 Task: Open Card Board Meeting Execution in Board Website Design and Development to Workspace Information Technology Consulting and add a team member Softage.3@softage.net, a label Blue, a checklist Nutrition, an attachment from your computer, a color Blue and finally, add a card description 'Conduct team training session on new product' and a comment 'Since this item requires input from multiple team members, let us make sure everyone is on the same page before moving forward.'. Add a start date 'Jan 07, 1900' with a due date 'Jan 14, 1900'
Action: Mouse moved to (66, 277)
Screenshot: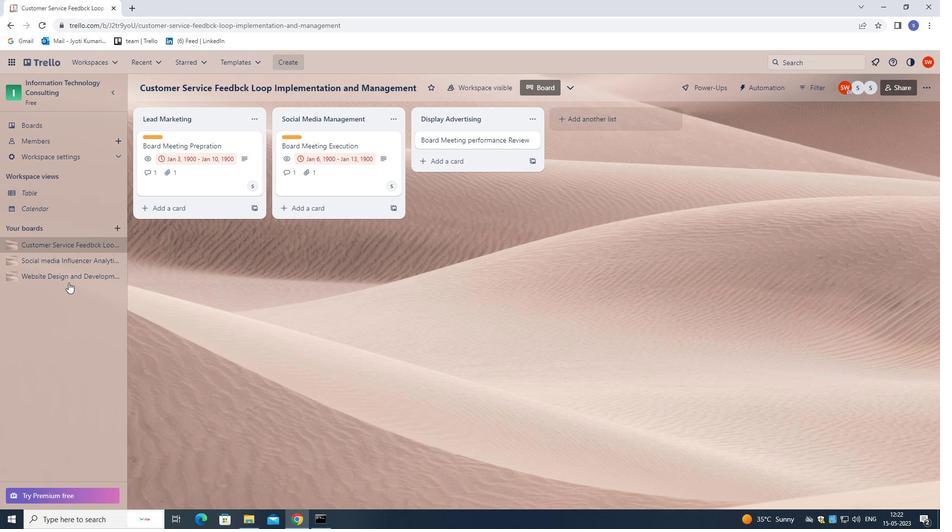 
Action: Mouse pressed left at (66, 277)
Screenshot: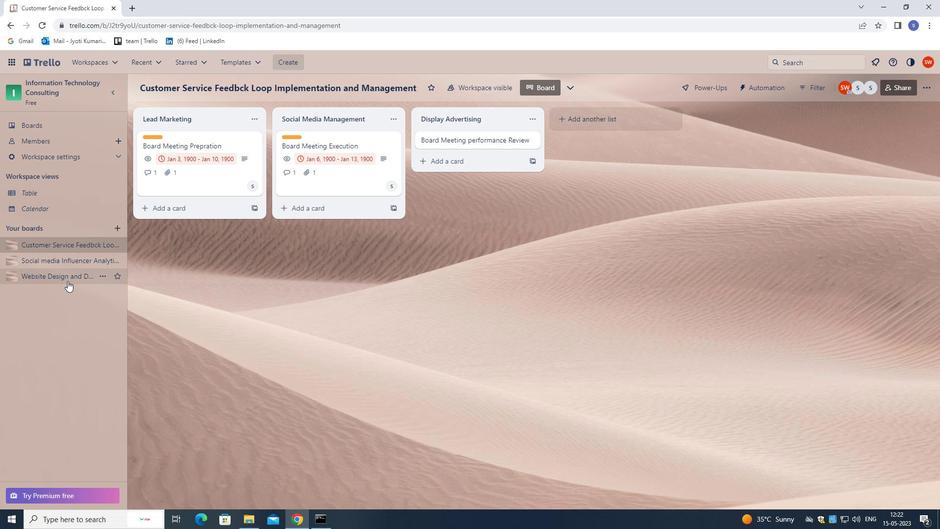 
Action: Mouse moved to (439, 139)
Screenshot: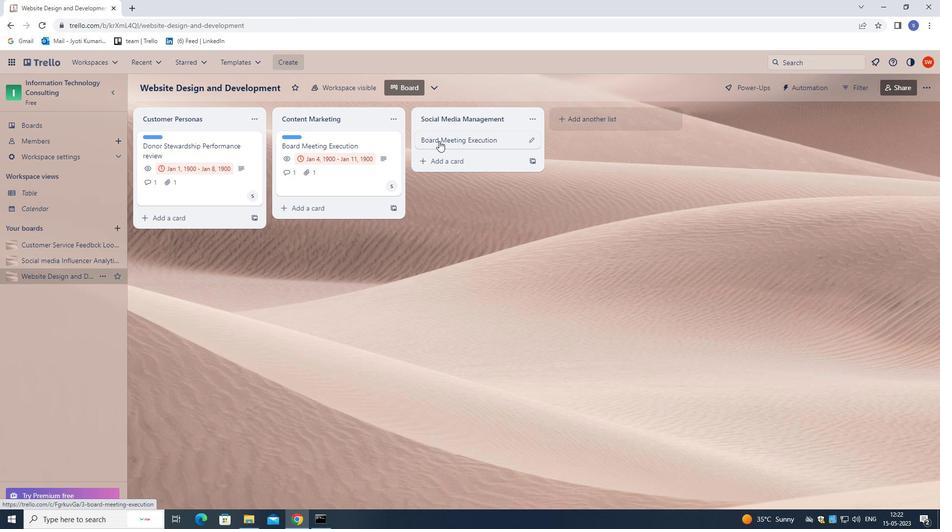 
Action: Mouse pressed left at (439, 139)
Screenshot: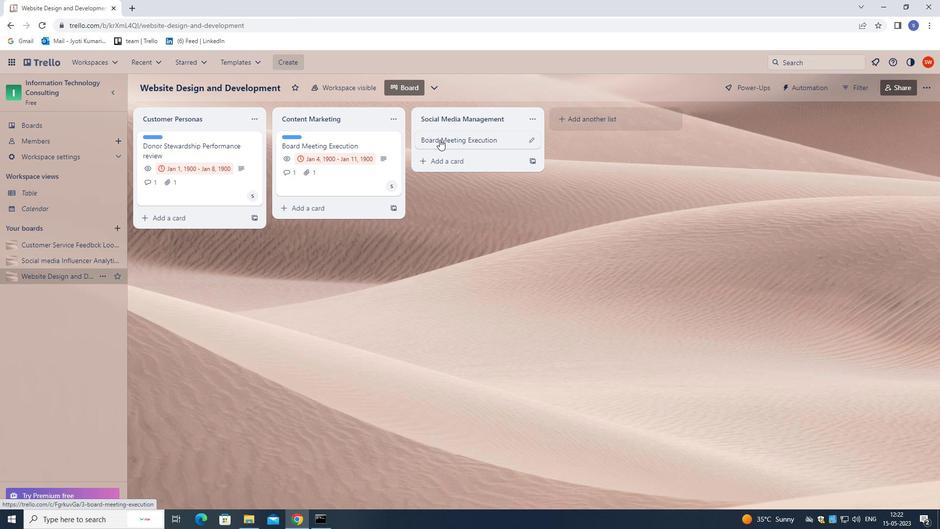
Action: Mouse moved to (588, 175)
Screenshot: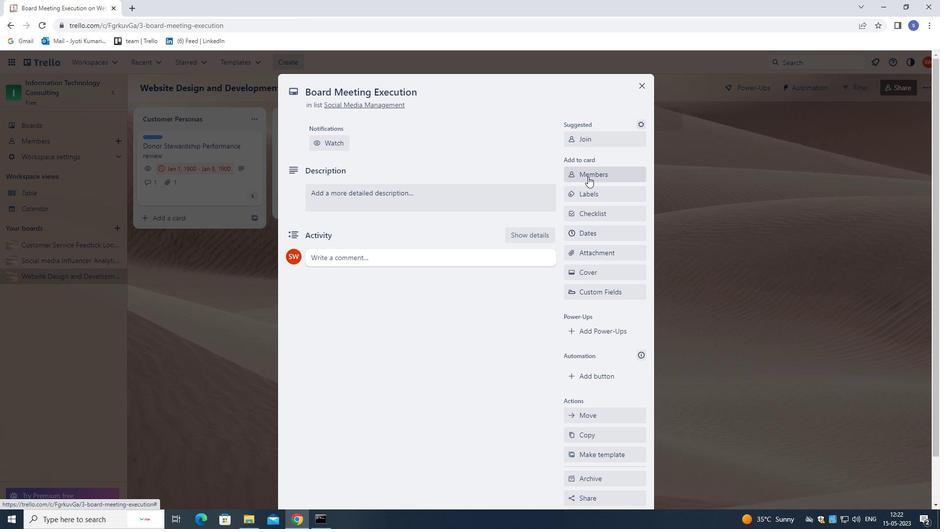 
Action: Mouse pressed left at (588, 175)
Screenshot: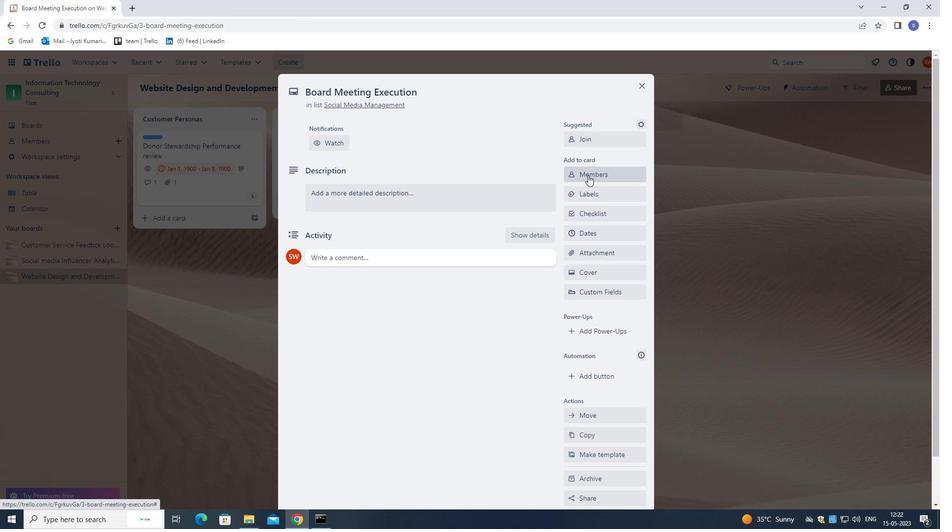 
Action: Mouse moved to (600, 246)
Screenshot: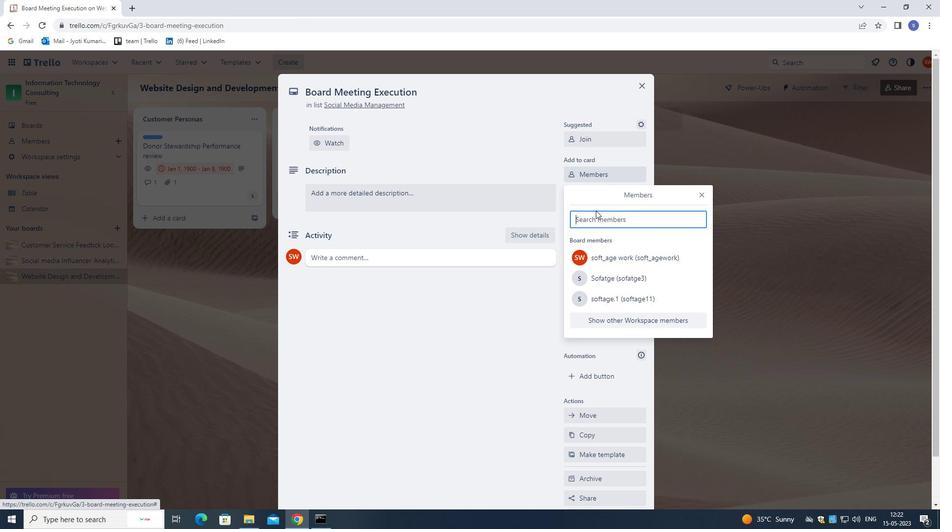 
Action: Key pressed softage.3<Key.shift>@SOFTAGE.NET
Screenshot: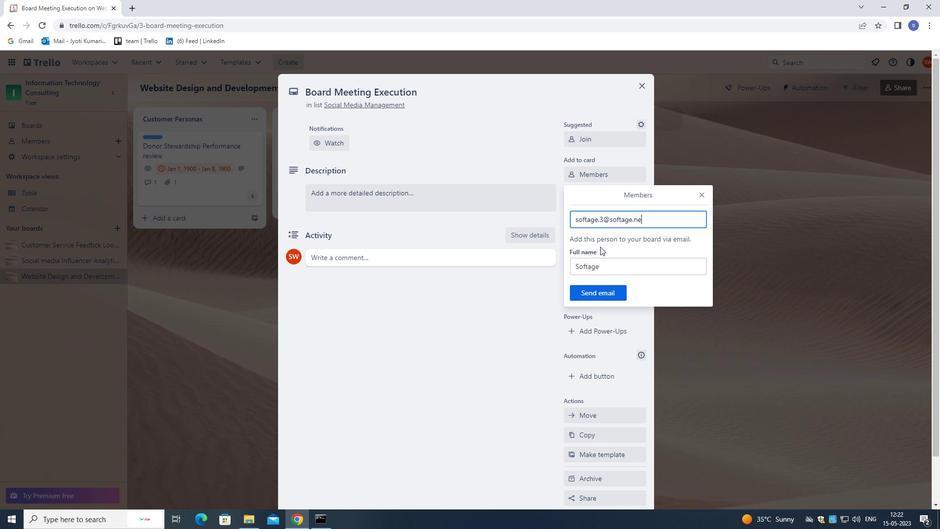 
Action: Mouse moved to (604, 290)
Screenshot: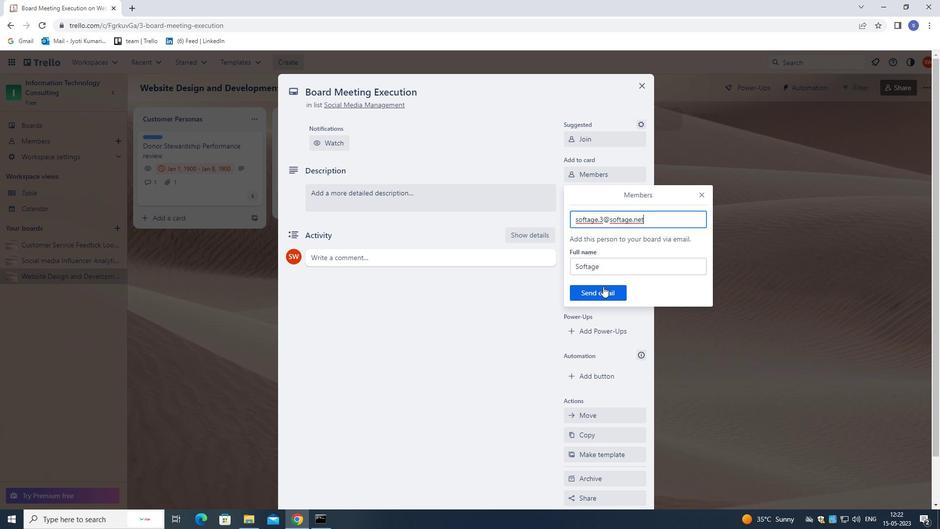
Action: Mouse pressed left at (604, 290)
Screenshot: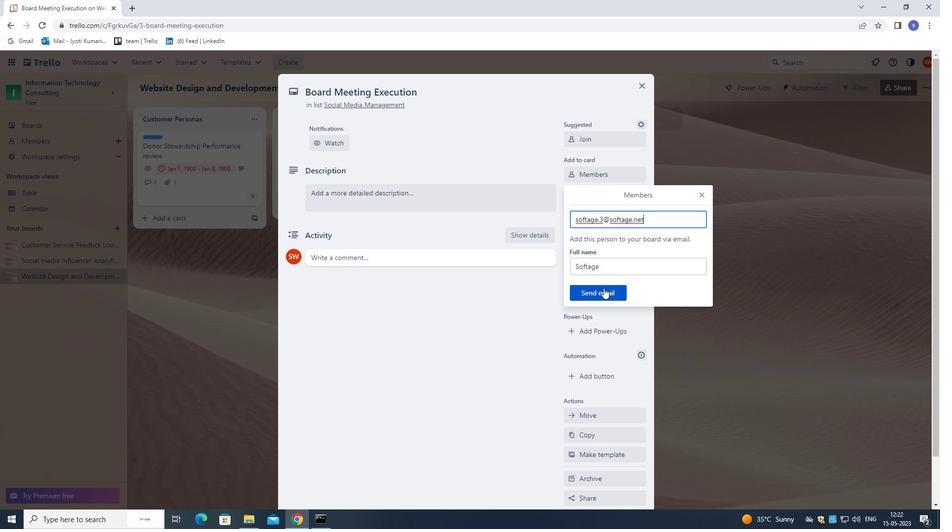 
Action: Mouse moved to (605, 189)
Screenshot: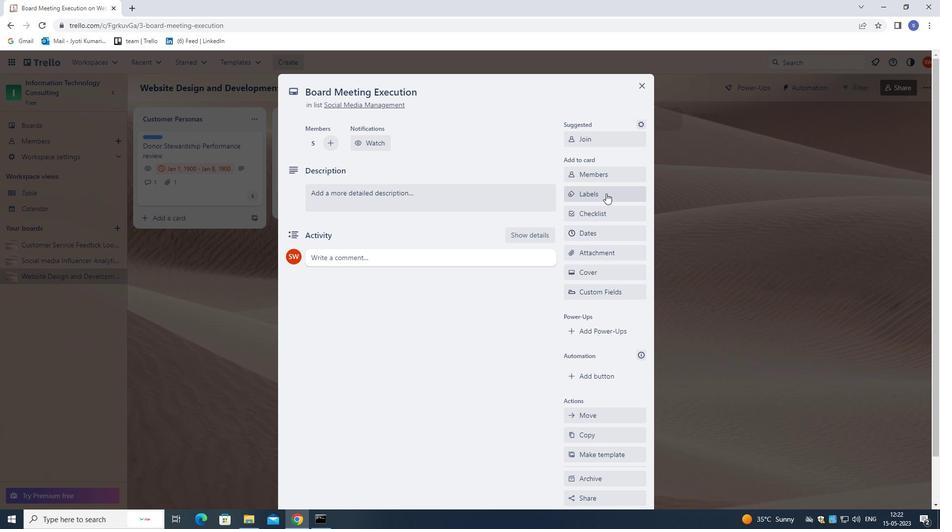 
Action: Mouse pressed left at (605, 189)
Screenshot: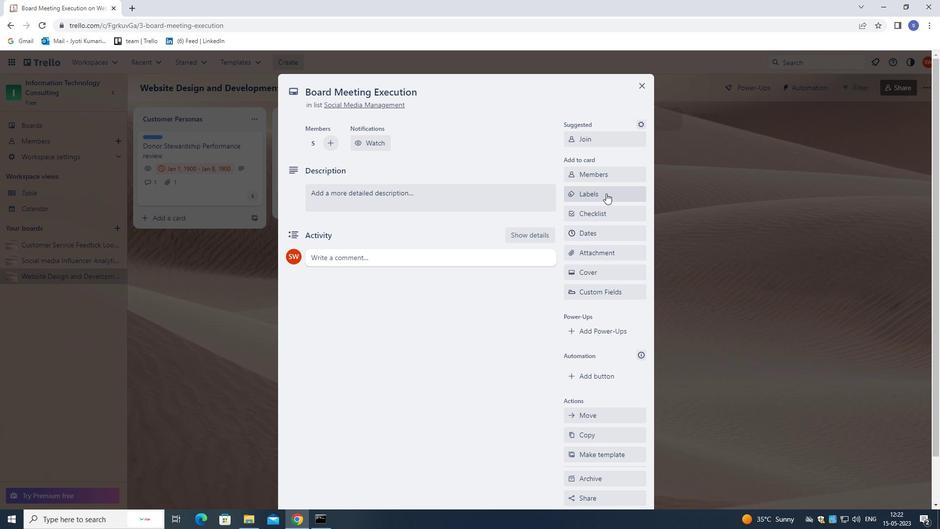 
Action: Mouse moved to (627, 365)
Screenshot: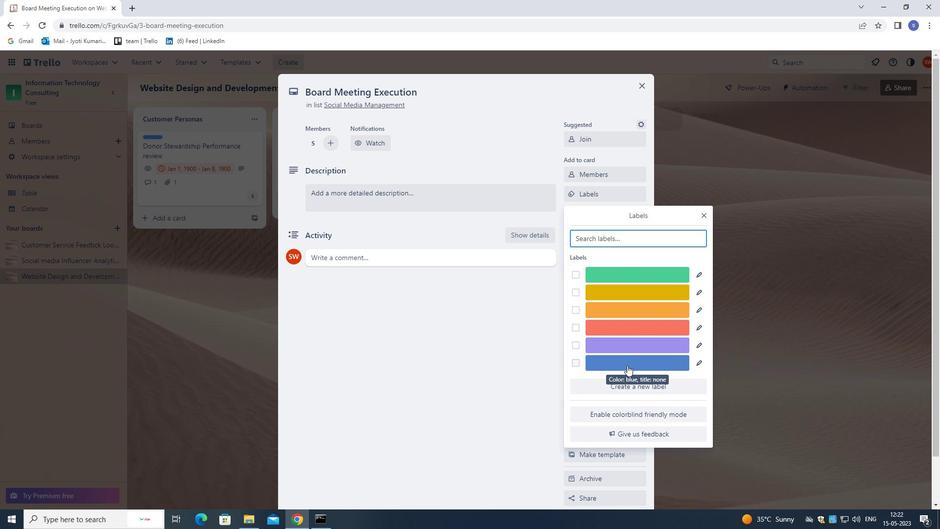 
Action: Mouse pressed left at (627, 365)
Screenshot: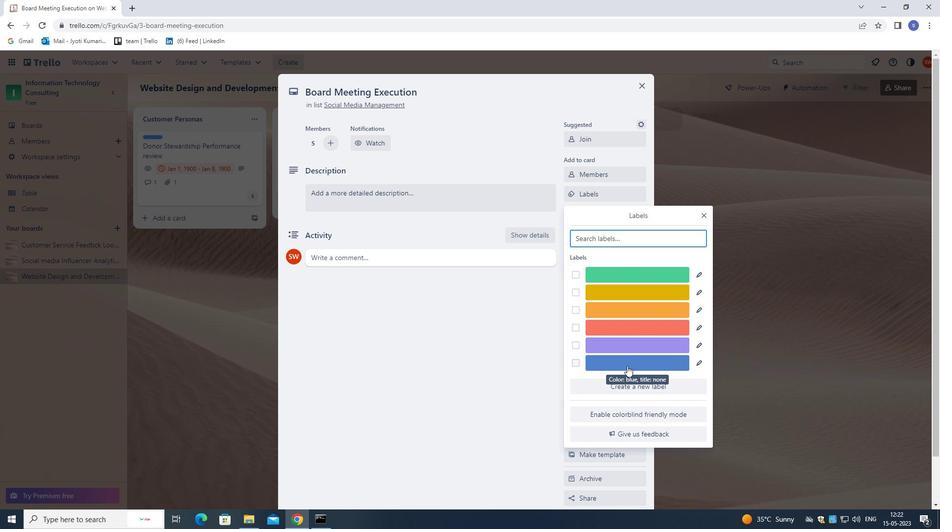 
Action: Mouse moved to (704, 214)
Screenshot: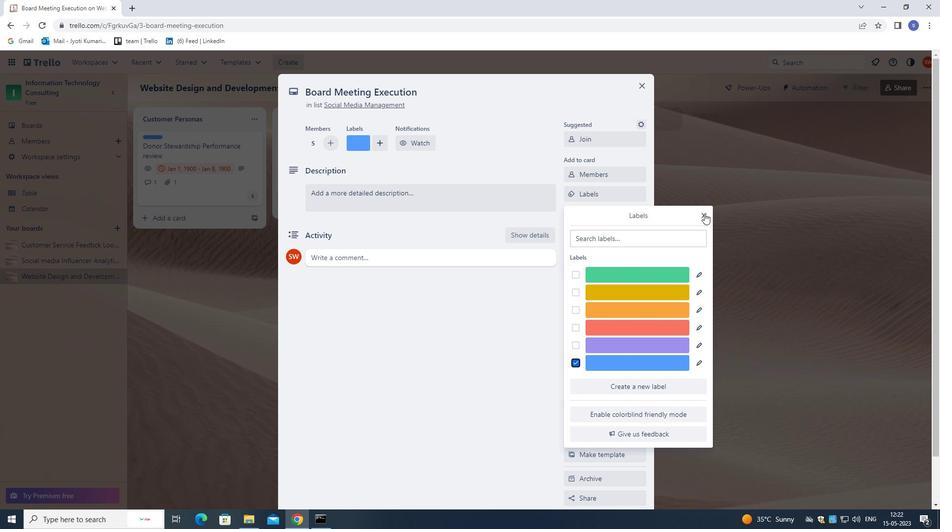 
Action: Mouse pressed left at (704, 214)
Screenshot: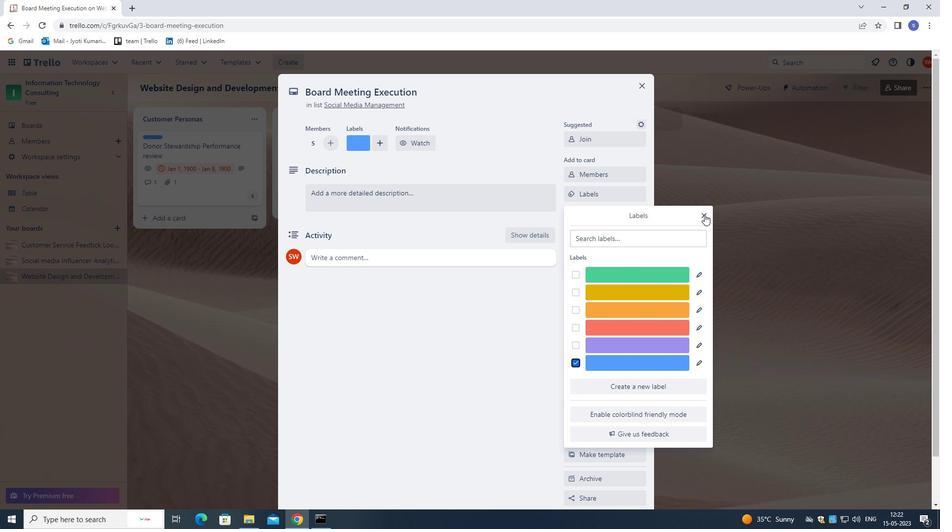 
Action: Mouse moved to (626, 215)
Screenshot: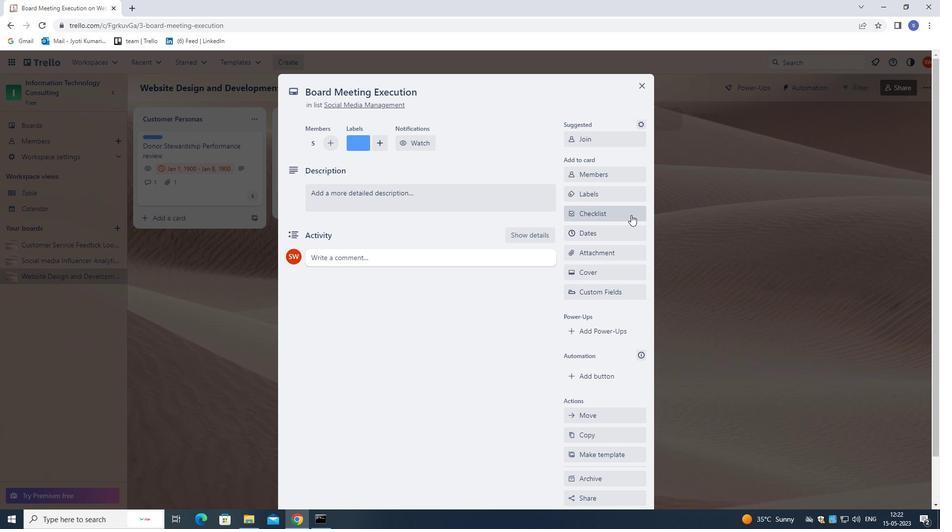 
Action: Mouse pressed left at (626, 215)
Screenshot: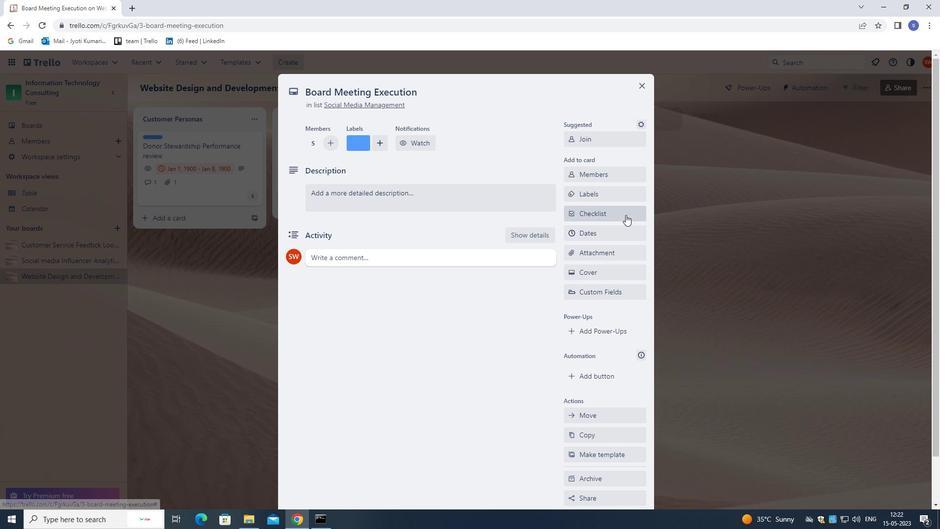 
Action: Mouse moved to (624, 214)
Screenshot: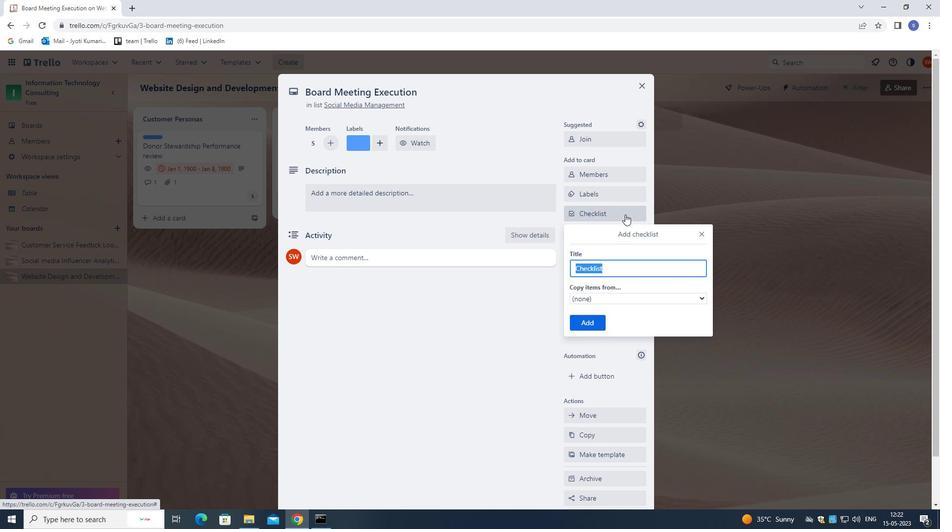 
Action: Key pressed <Key.shift>NUTRITION<Key.space>
Screenshot: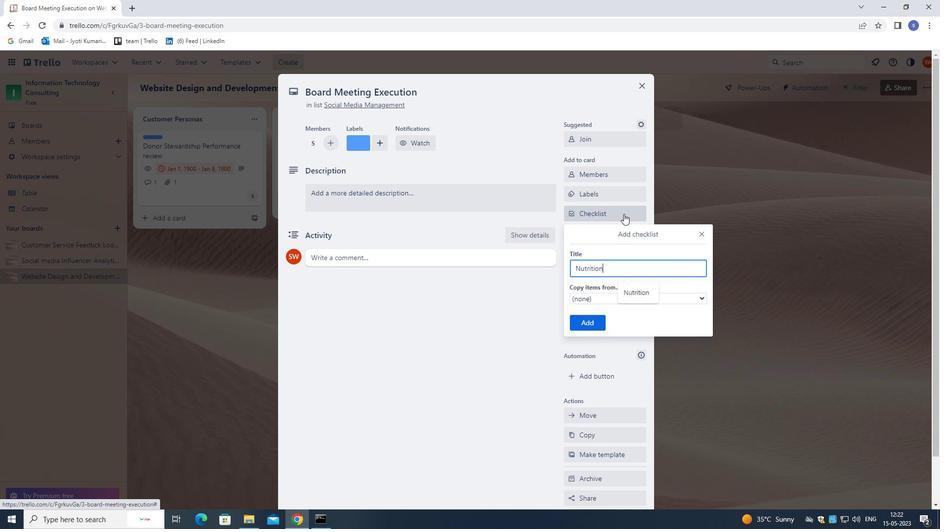 
Action: Mouse moved to (579, 321)
Screenshot: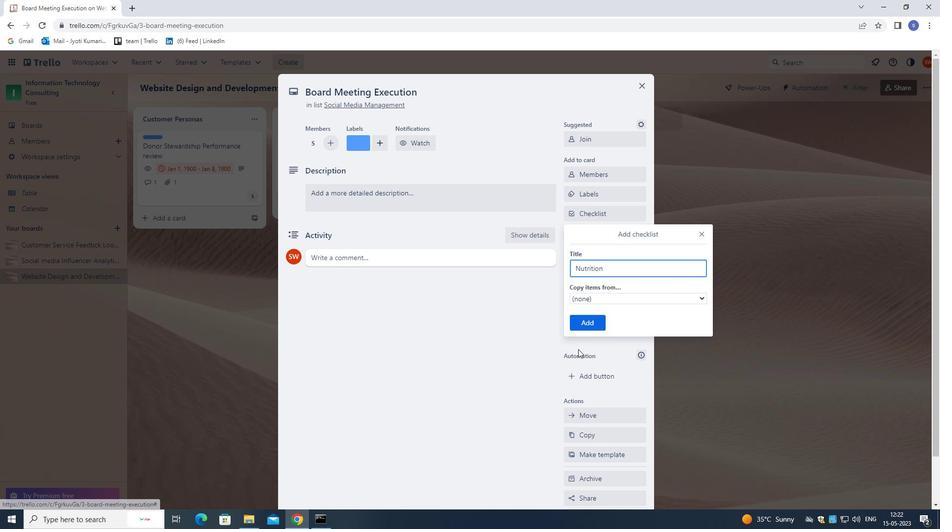 
Action: Mouse pressed left at (579, 321)
Screenshot: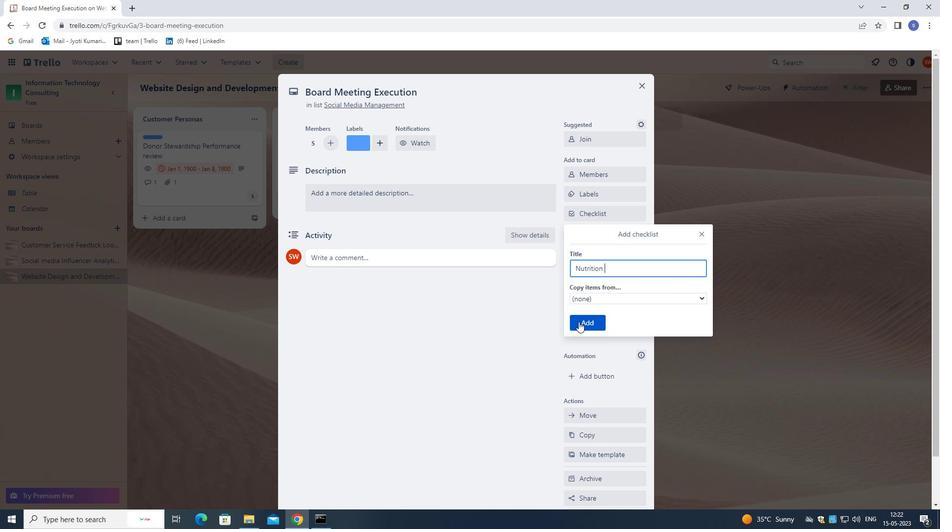 
Action: Mouse moved to (605, 233)
Screenshot: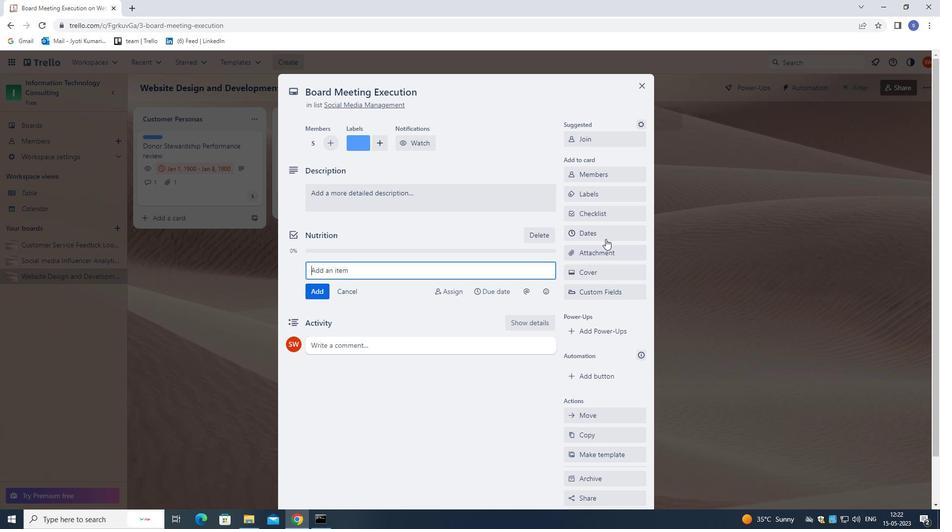 
Action: Mouse pressed left at (605, 233)
Screenshot: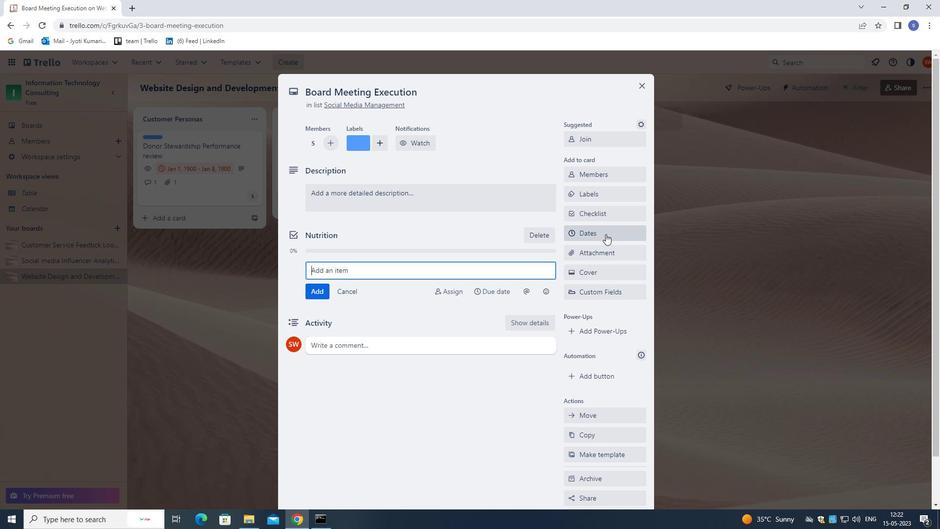 
Action: Mouse moved to (574, 262)
Screenshot: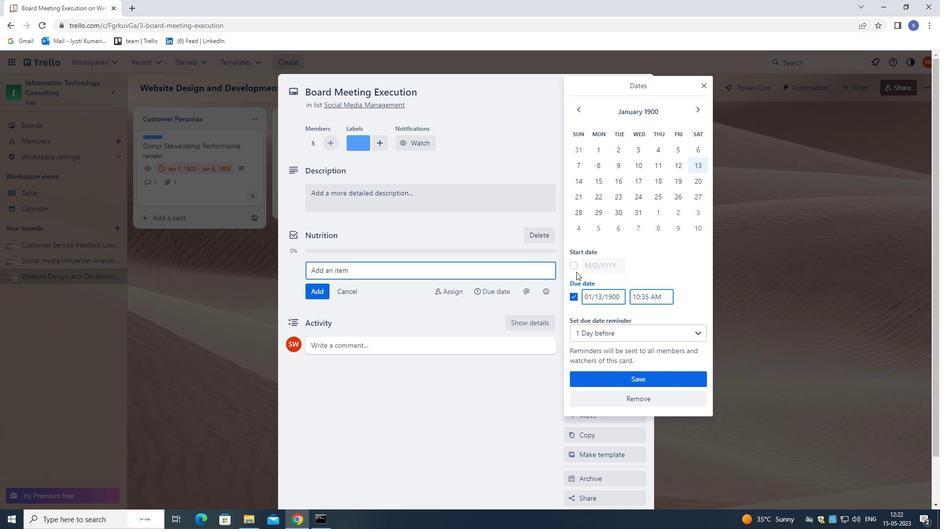 
Action: Mouse pressed left at (574, 262)
Screenshot: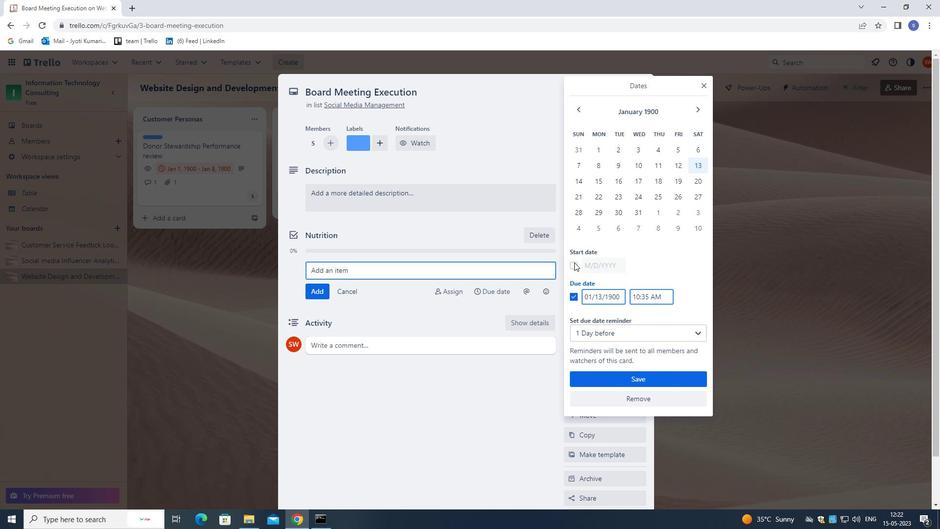 
Action: Mouse moved to (581, 165)
Screenshot: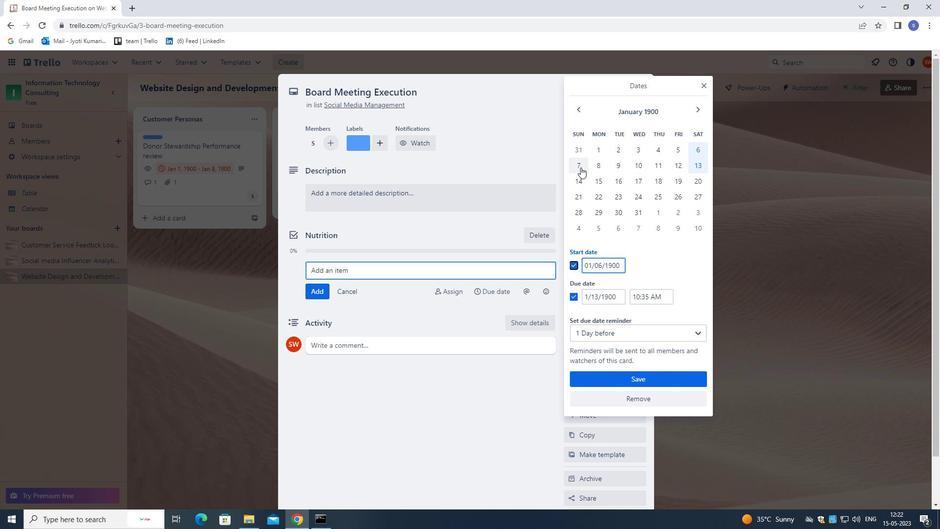 
Action: Mouse pressed left at (581, 165)
Screenshot: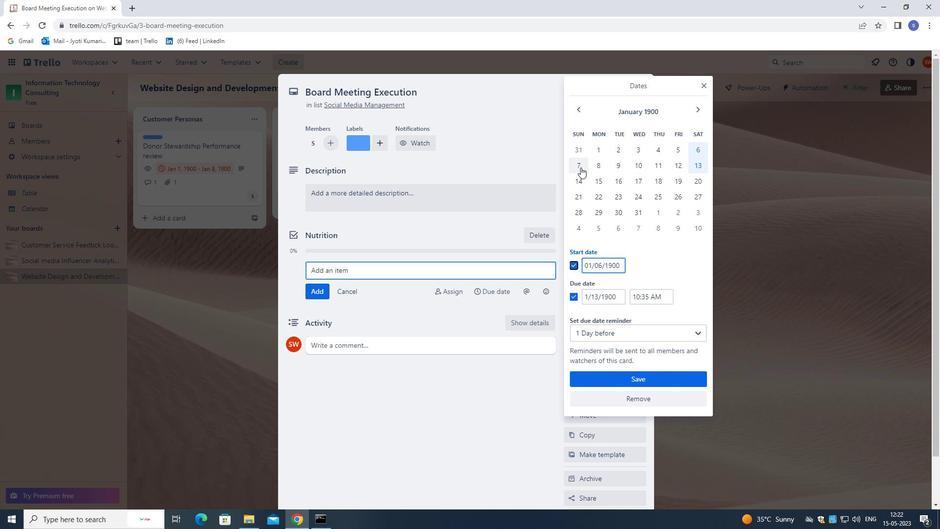 
Action: Mouse moved to (577, 184)
Screenshot: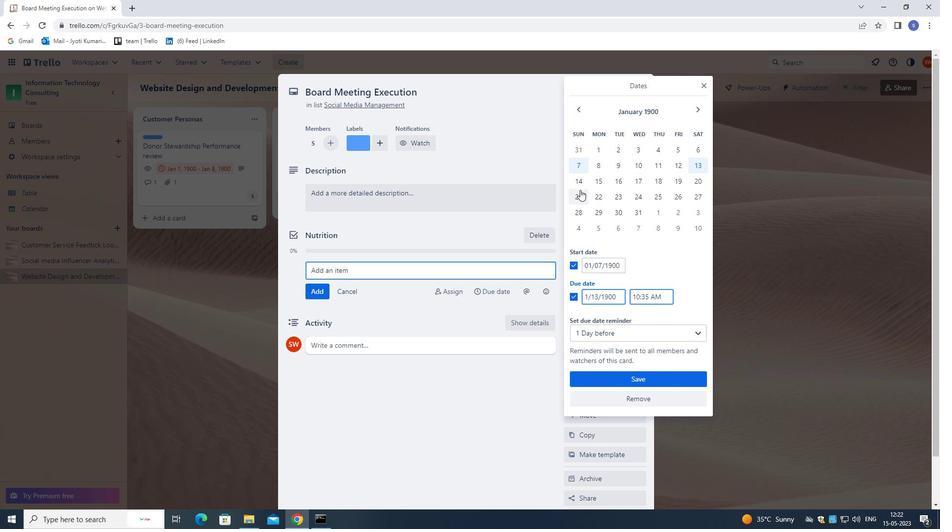 
Action: Mouse pressed left at (577, 184)
Screenshot: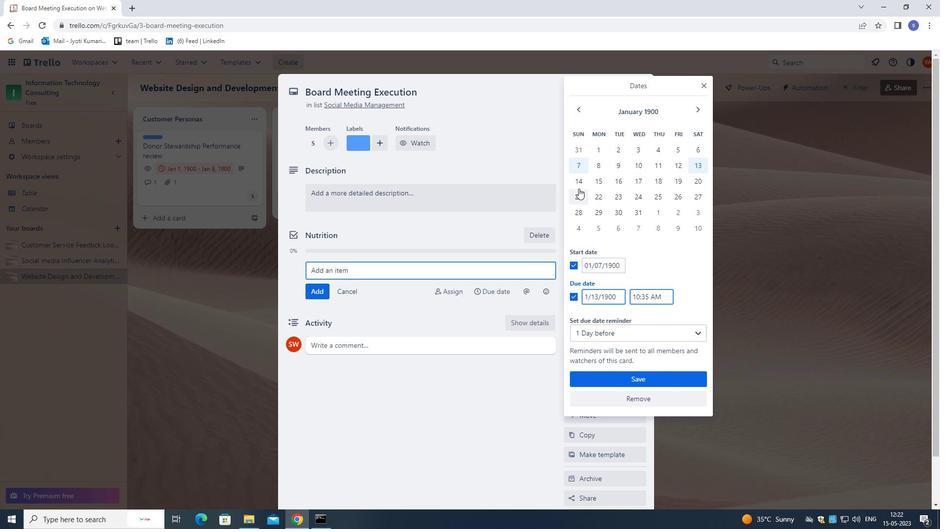 
Action: Mouse moved to (594, 375)
Screenshot: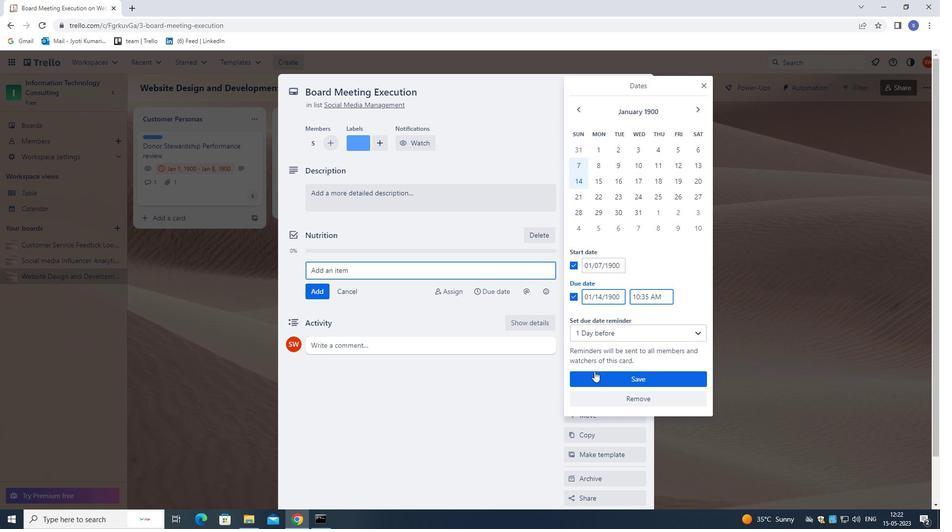 
Action: Mouse pressed left at (594, 375)
Screenshot: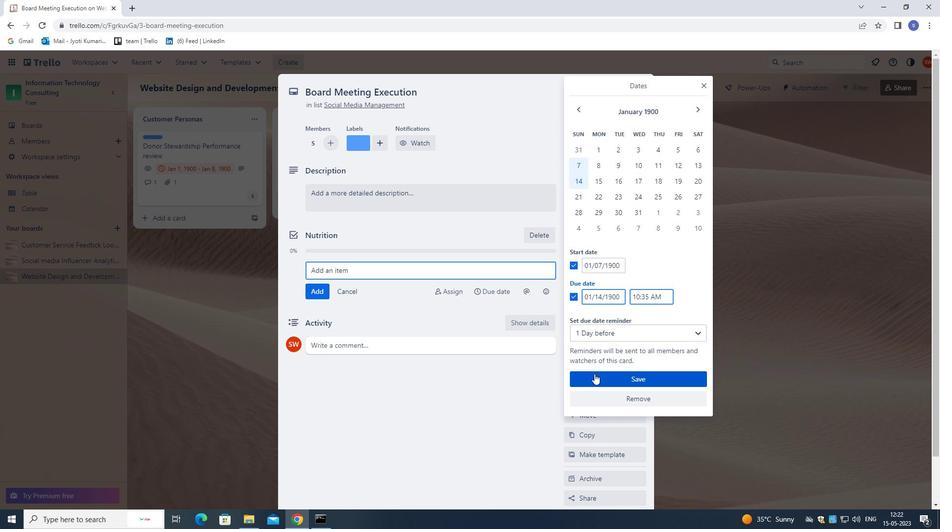 
Action: Mouse moved to (596, 254)
Screenshot: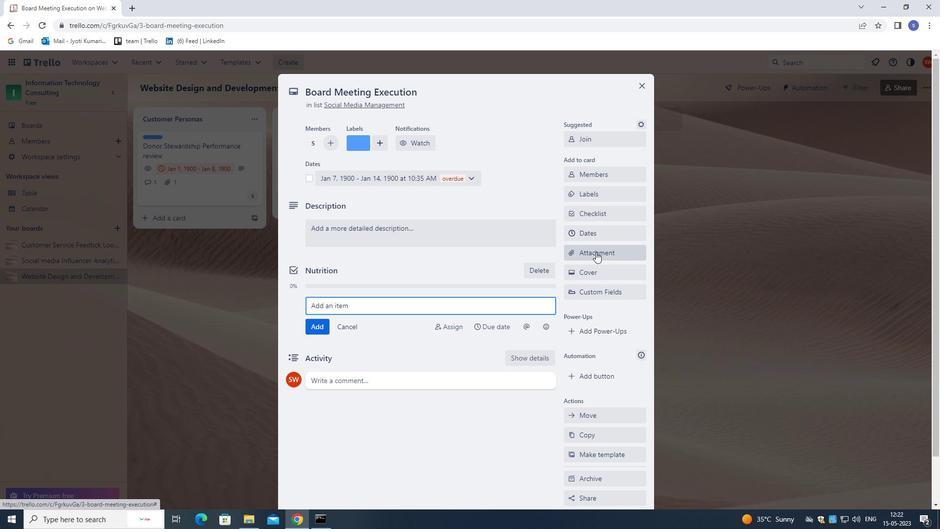 
Action: Mouse pressed left at (596, 254)
Screenshot: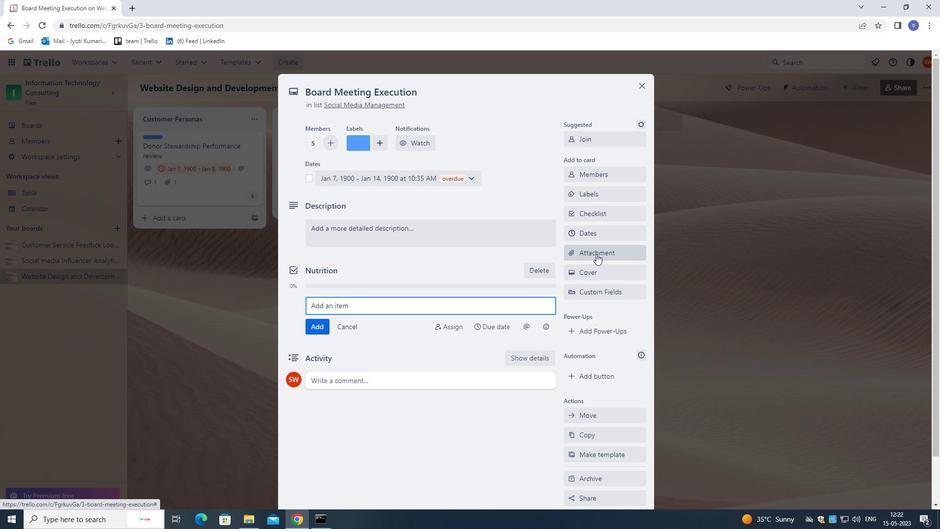 
Action: Mouse moved to (621, 298)
Screenshot: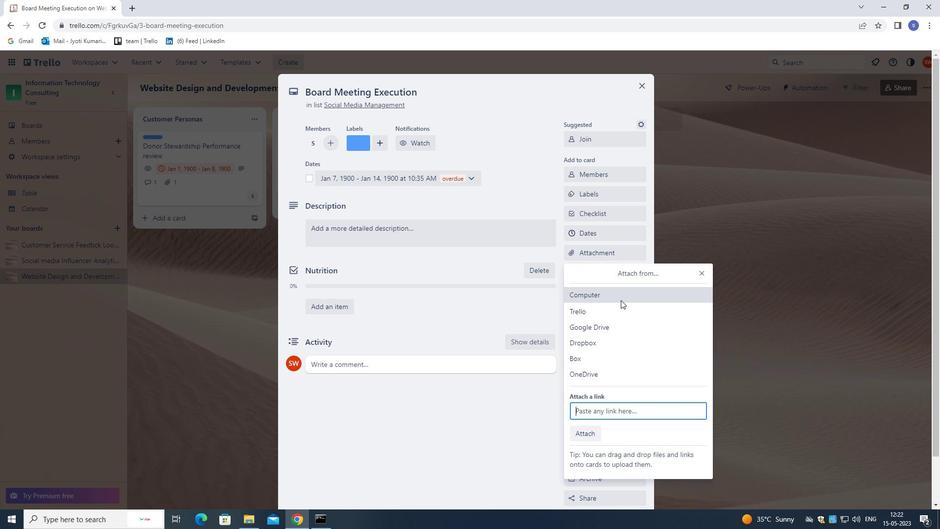 
Action: Mouse pressed left at (621, 298)
Screenshot: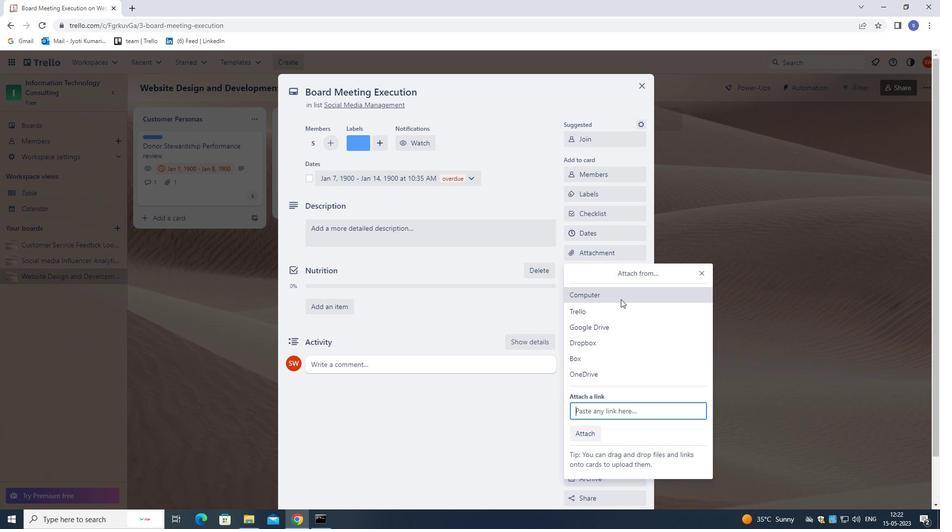 
Action: Mouse moved to (341, 166)
Screenshot: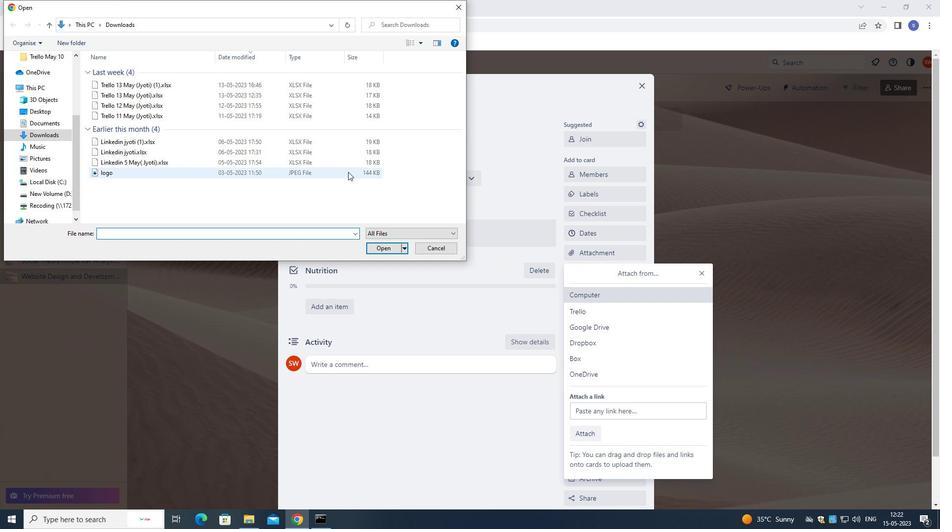 
Action: Mouse pressed left at (341, 166)
Screenshot: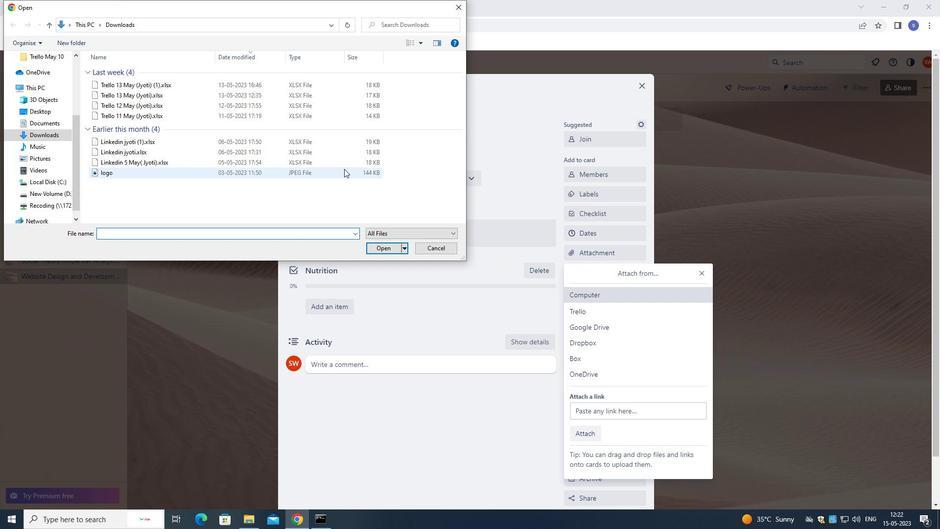 
Action: Mouse moved to (382, 245)
Screenshot: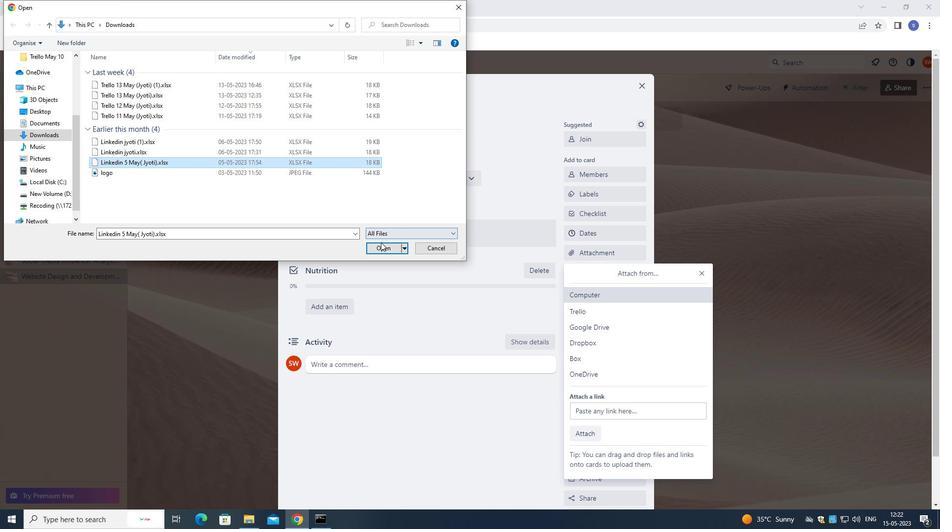 
Action: Mouse pressed left at (382, 245)
Screenshot: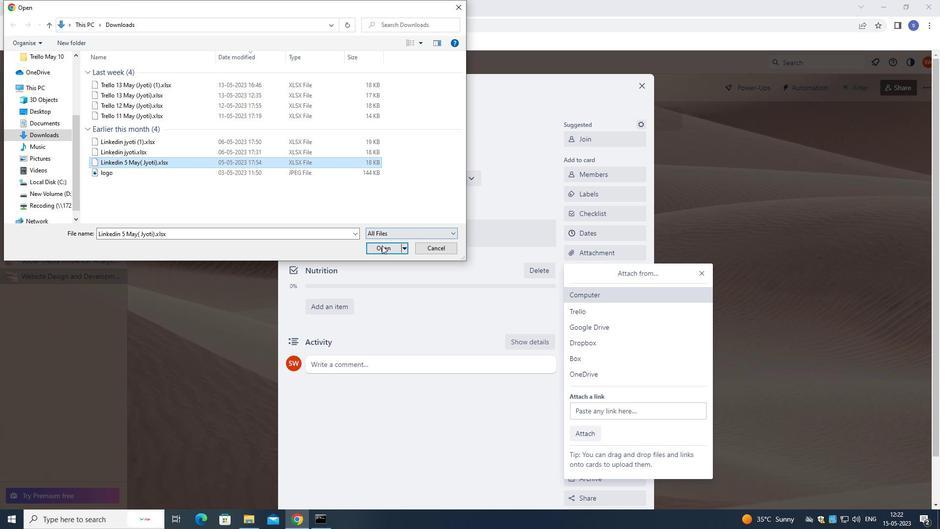 
Action: Mouse moved to (469, 236)
Screenshot: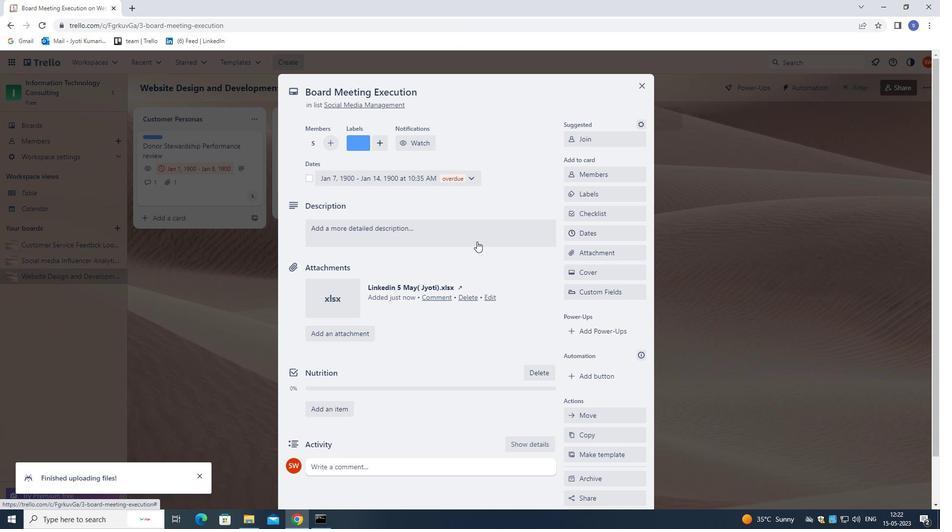
Action: Mouse pressed left at (469, 236)
Screenshot: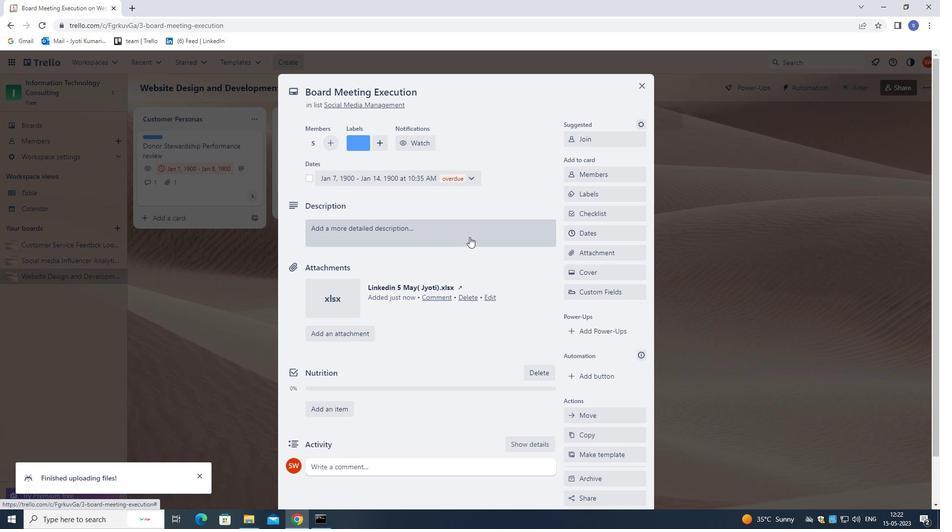 
Action: Mouse moved to (497, 272)
Screenshot: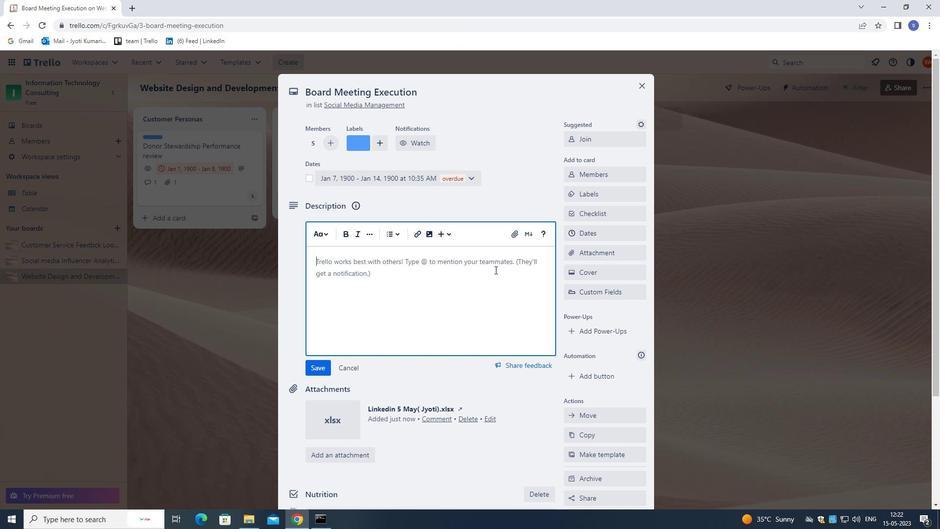 
Action: Key pressed <Key.shift>CONDUCT<Key.space>TEAM<Key.space>TRAINING<Key.space>SESSION<Key.space>ON<Key.space>NEW<Key.space>PRODUCT.
Screenshot: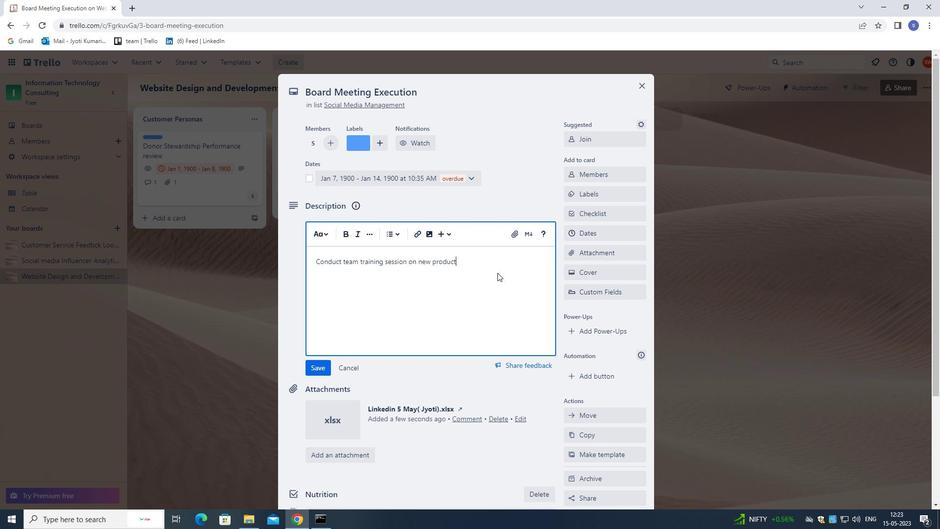 
Action: Mouse moved to (605, 297)
Screenshot: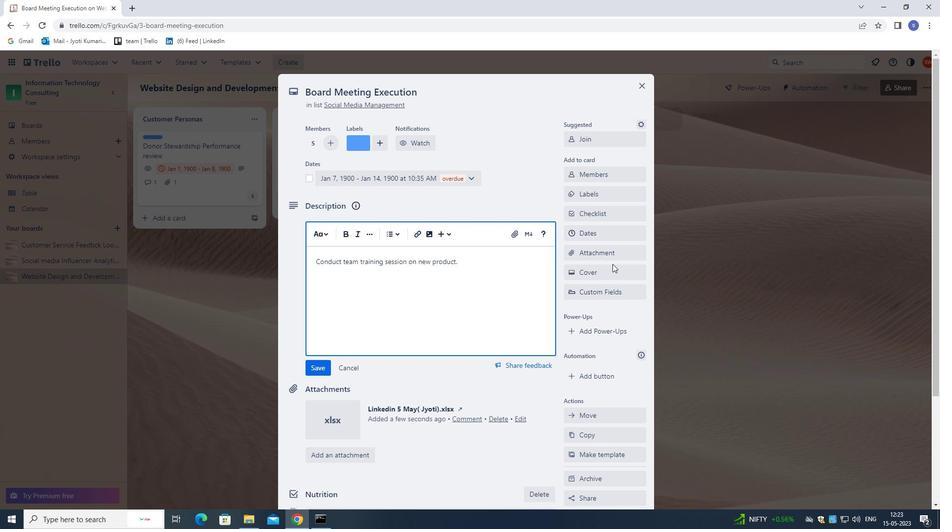 
Action: Mouse scrolled (605, 297) with delta (0, 0)
Screenshot: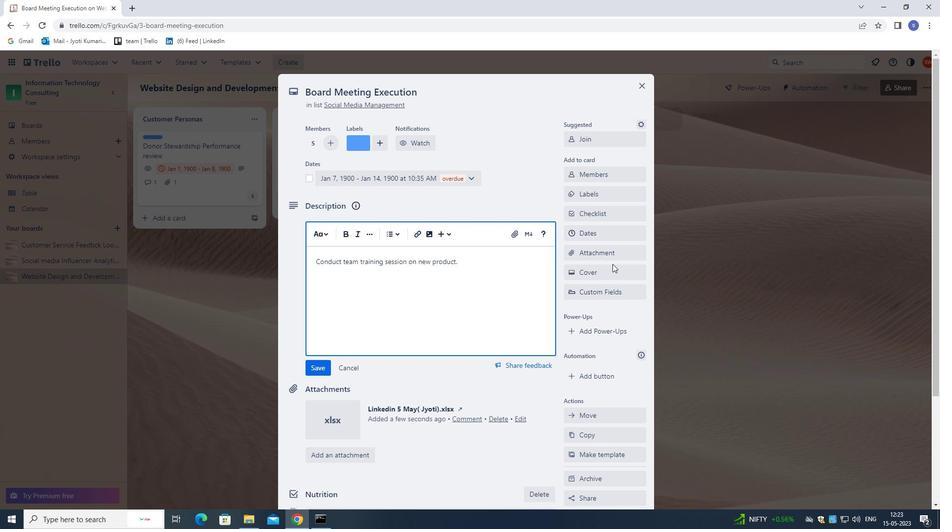 
Action: Mouse moved to (604, 328)
Screenshot: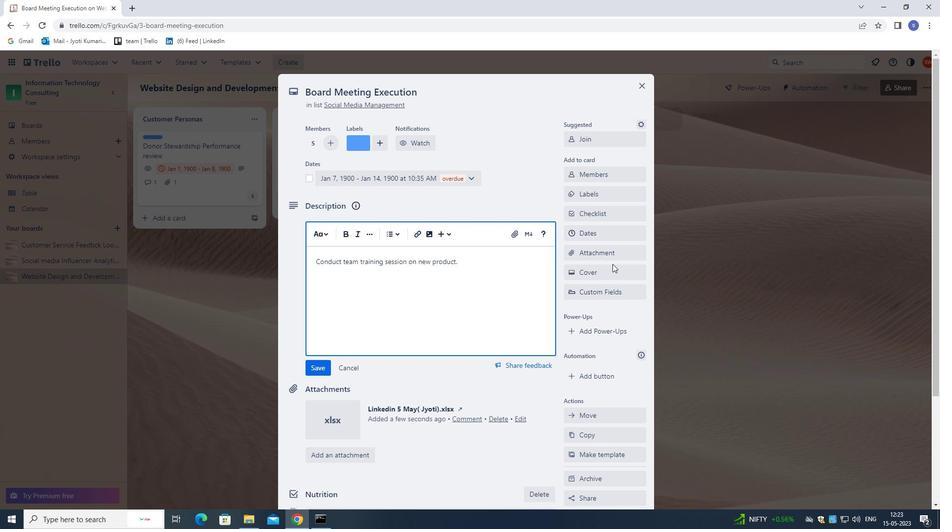 
Action: Mouse scrolled (604, 328) with delta (0, 0)
Screenshot: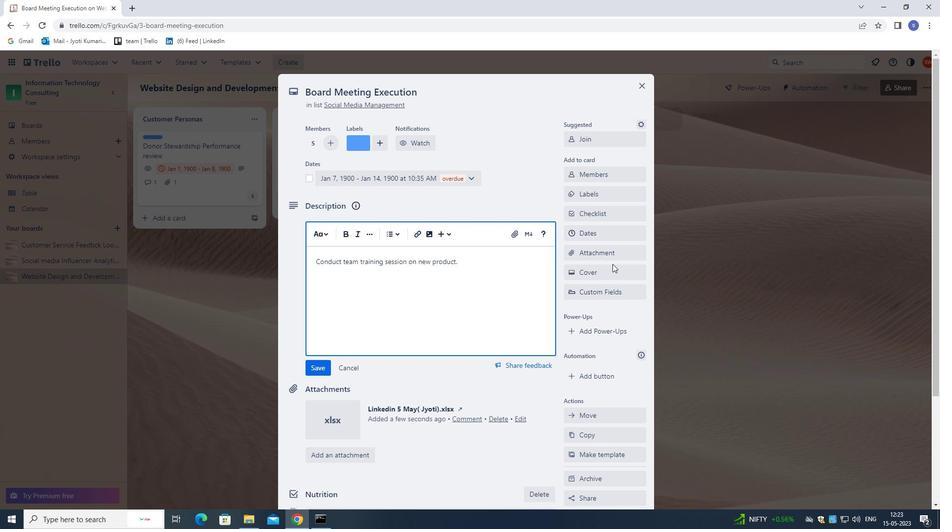 
Action: Mouse moved to (602, 340)
Screenshot: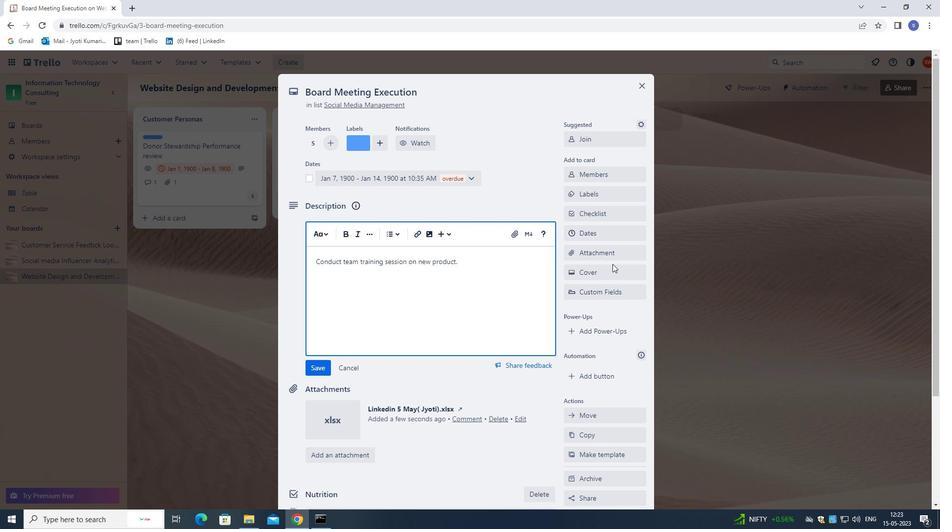 
Action: Mouse scrolled (602, 339) with delta (0, 0)
Screenshot: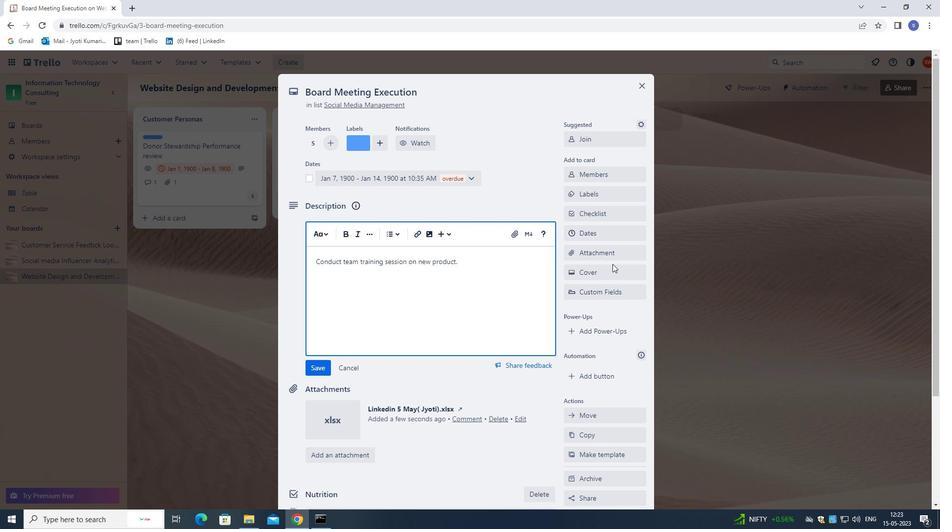 
Action: Mouse moved to (601, 343)
Screenshot: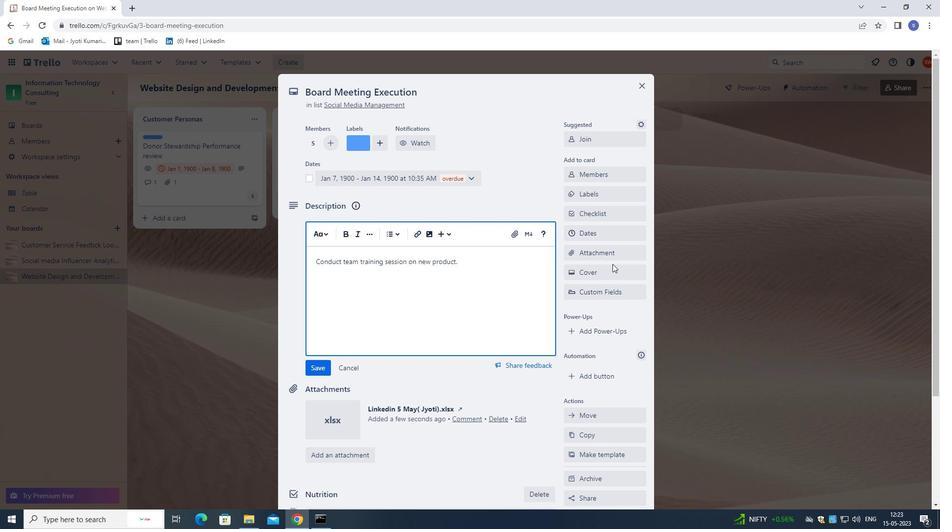 
Action: Mouse scrolled (601, 343) with delta (0, 0)
Screenshot: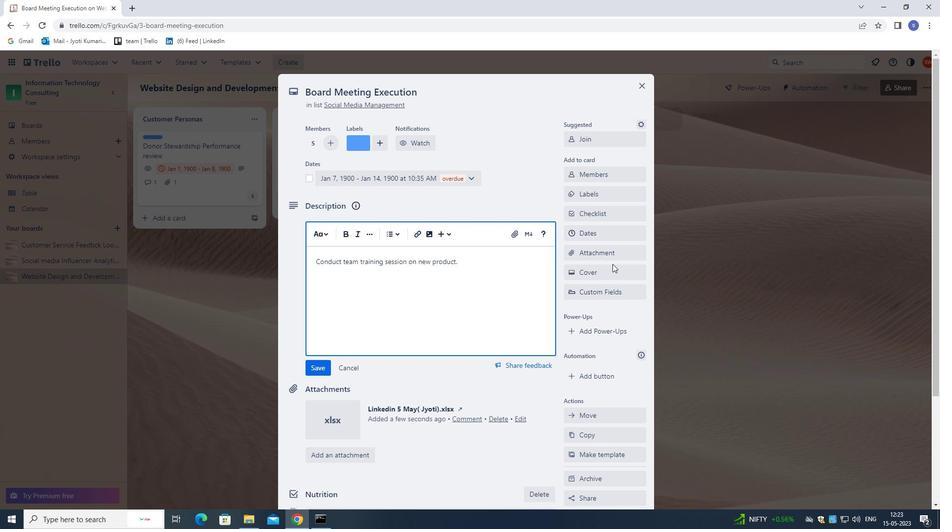 
Action: Mouse moved to (600, 344)
Screenshot: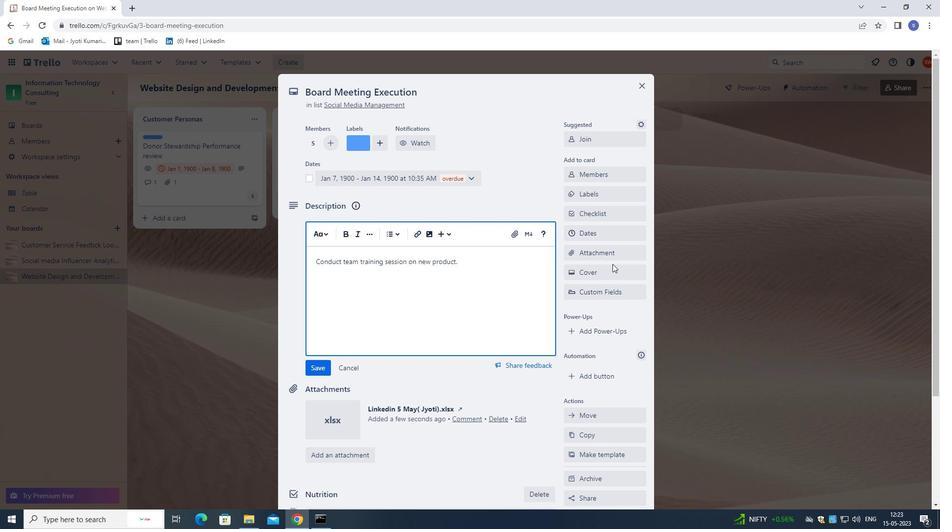 
Action: Mouse scrolled (600, 344) with delta (0, 0)
Screenshot: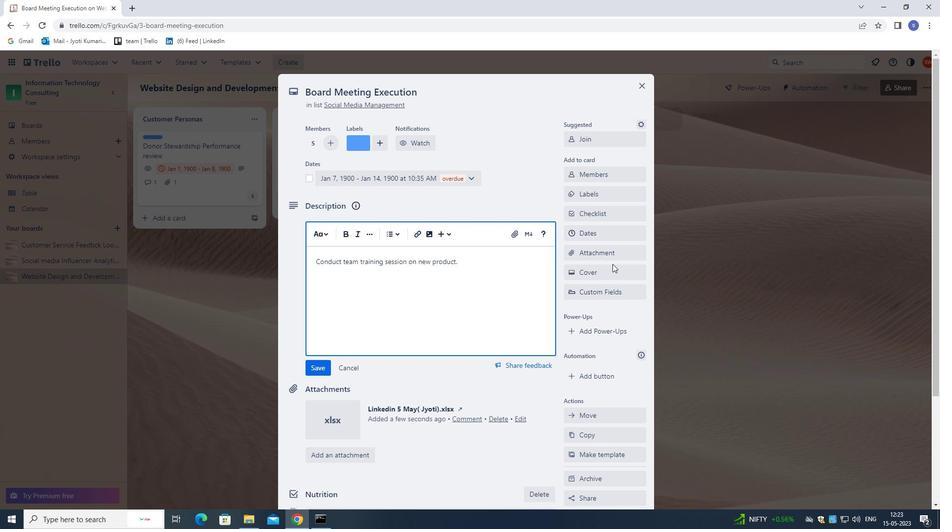 
Action: Mouse scrolled (600, 344) with delta (0, 0)
Screenshot: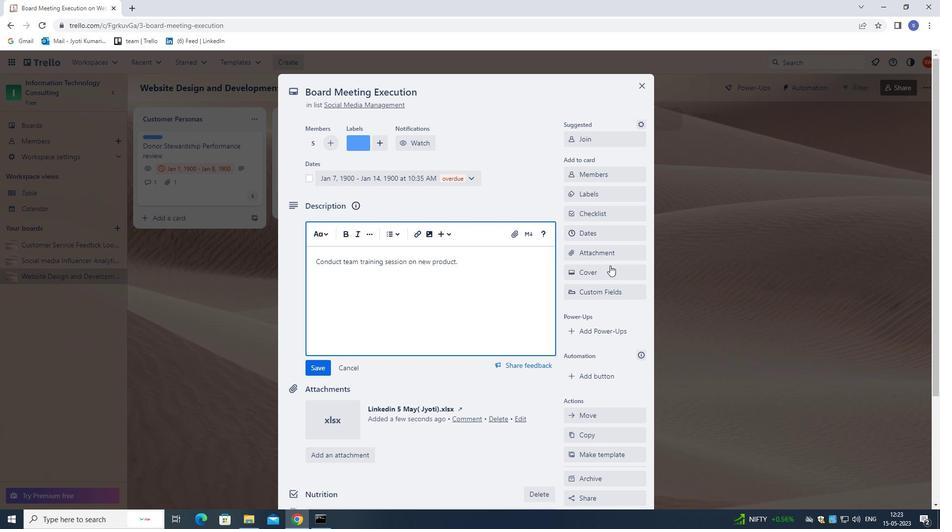 
Action: Mouse scrolled (600, 344) with delta (0, 0)
Screenshot: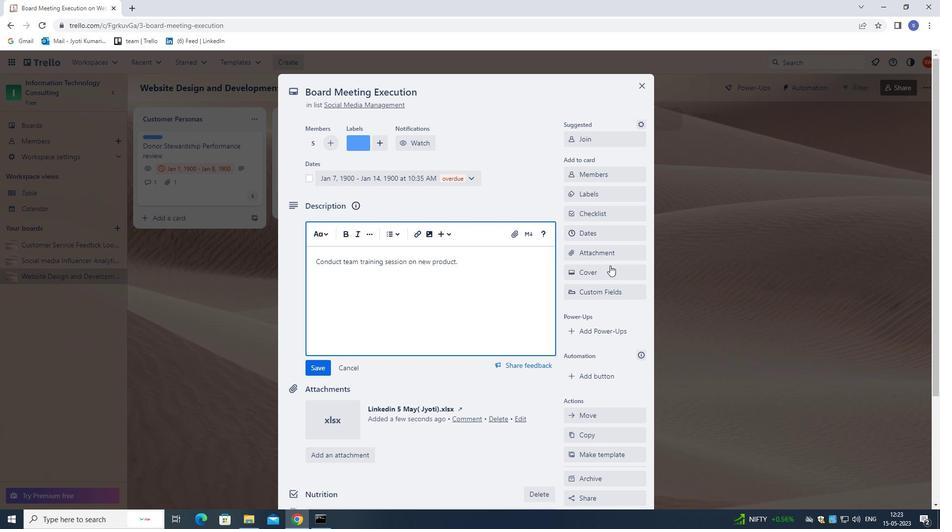 
Action: Mouse scrolled (600, 344) with delta (0, 0)
Screenshot: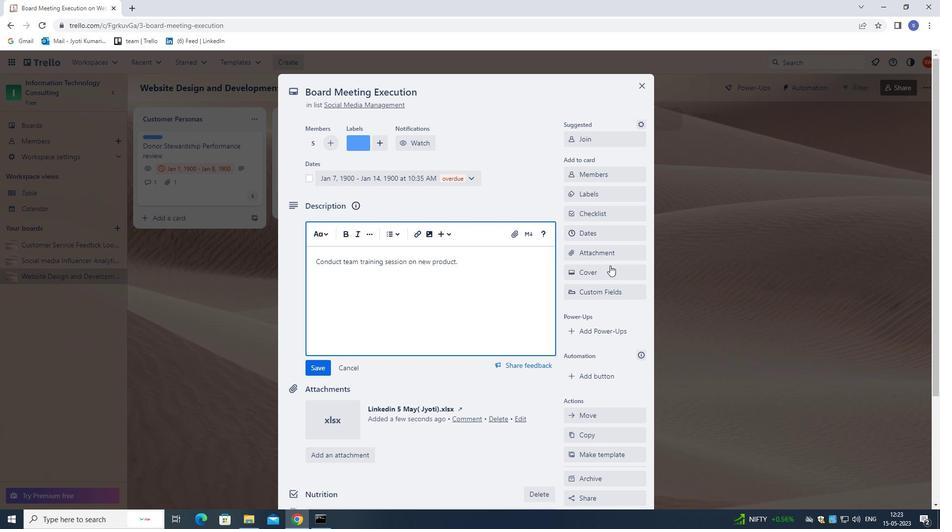 
Action: Mouse moved to (591, 351)
Screenshot: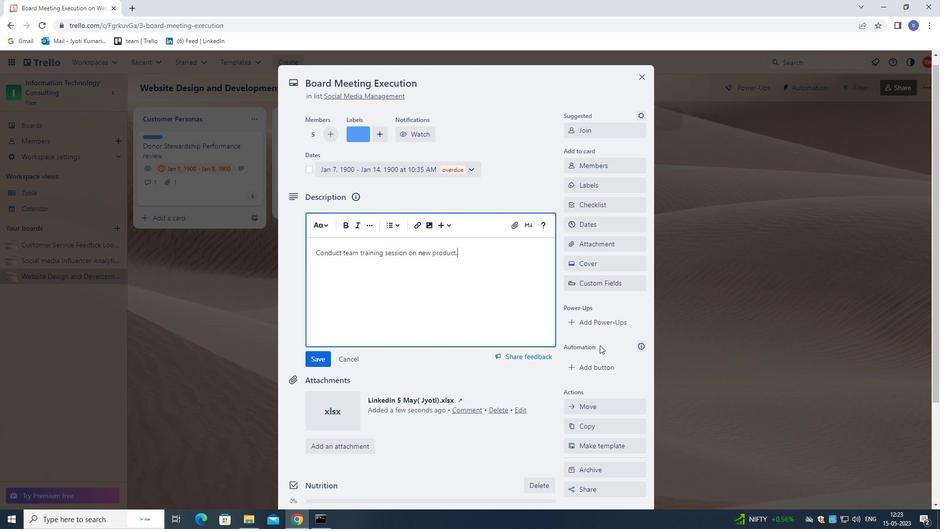 
Action: Mouse scrolled (591, 351) with delta (0, 0)
Screenshot: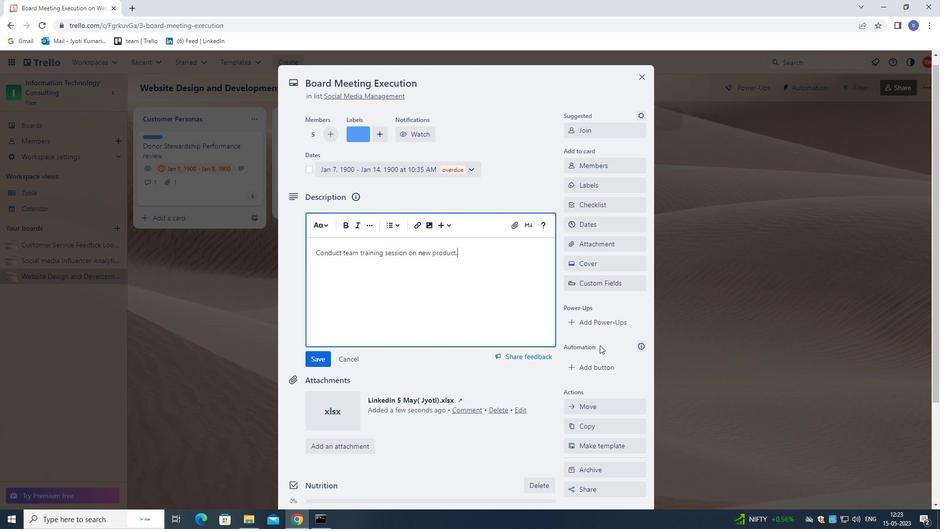 
Action: Mouse moved to (585, 362)
Screenshot: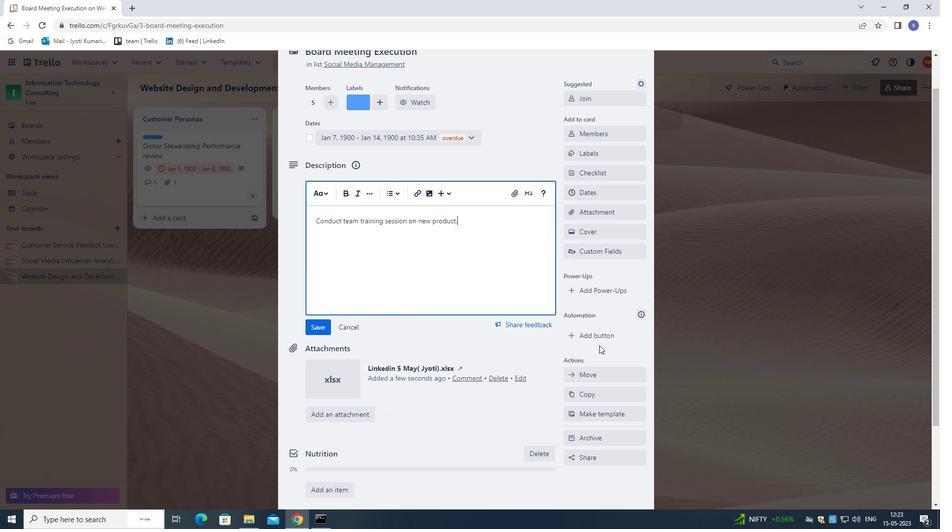 
Action: Mouse scrolled (585, 361) with delta (0, 0)
Screenshot: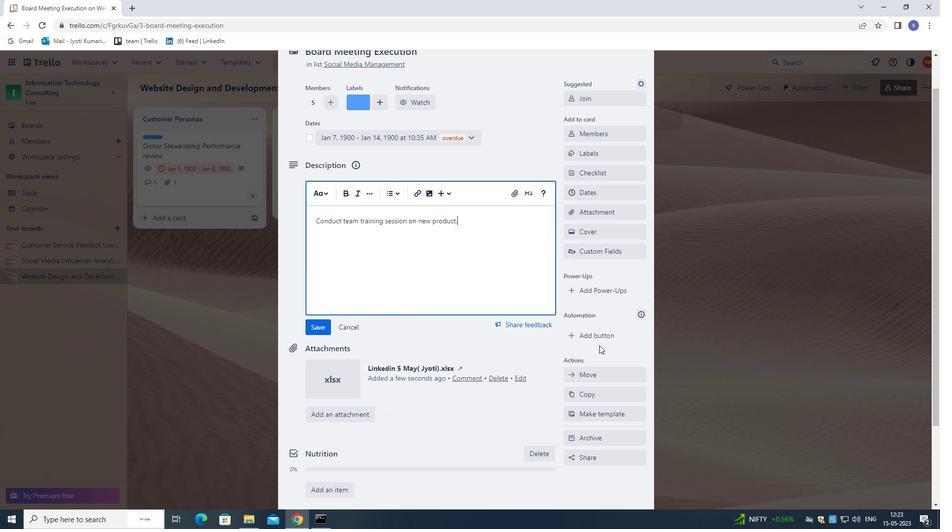 
Action: Mouse moved to (583, 364)
Screenshot: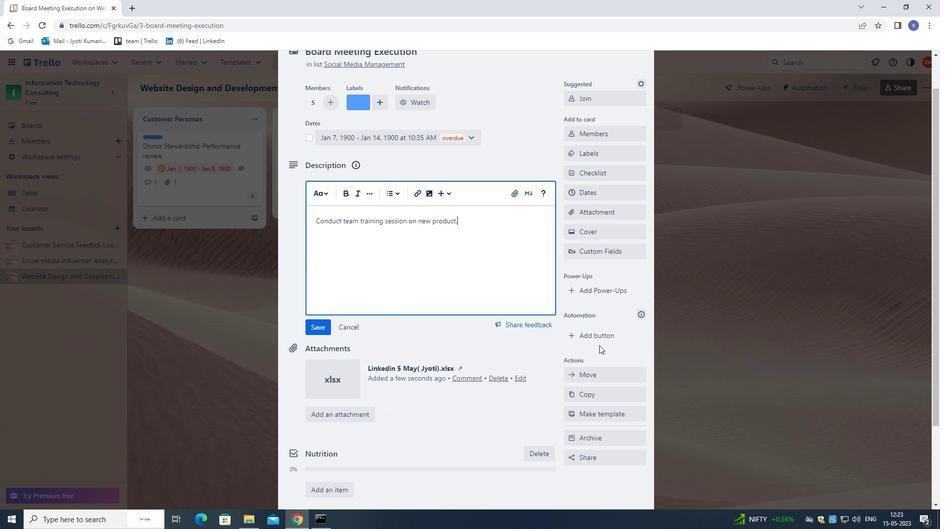 
Action: Mouse scrolled (583, 363) with delta (0, 0)
Screenshot: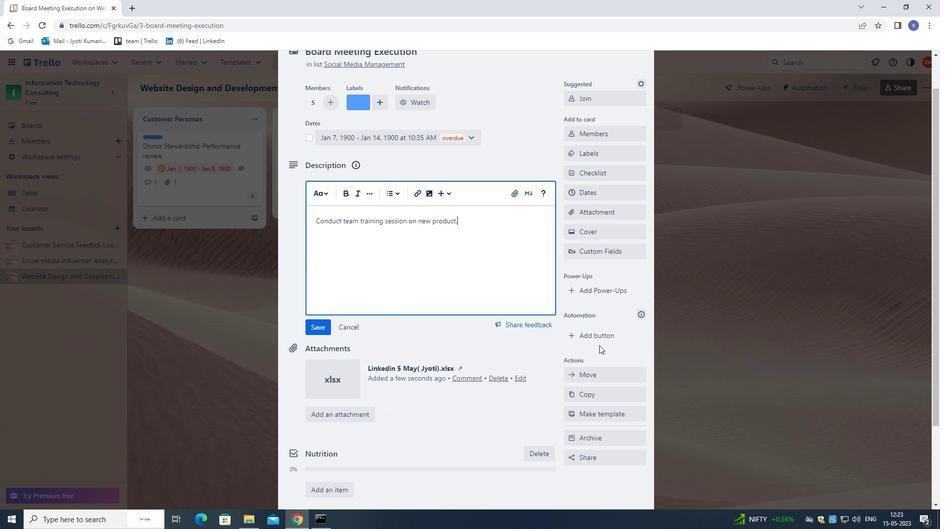 
Action: Mouse moved to (579, 368)
Screenshot: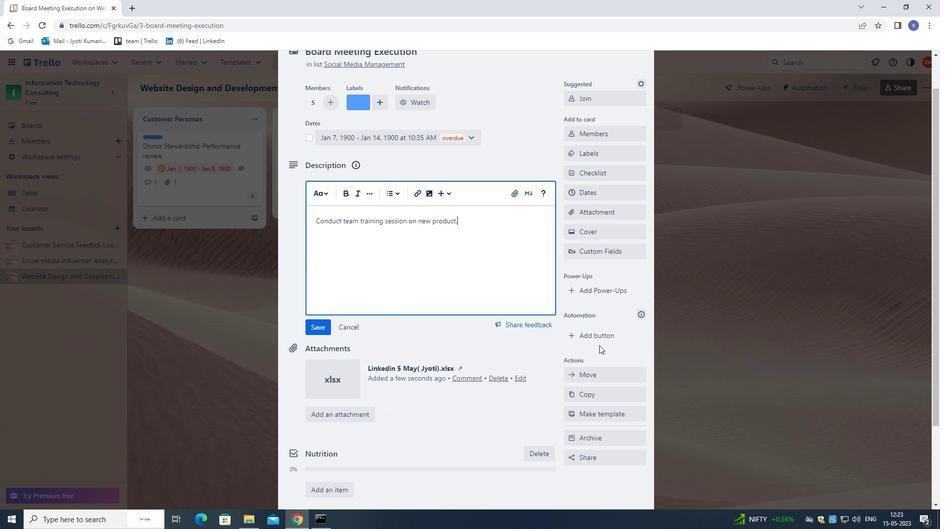 
Action: Mouse scrolled (579, 368) with delta (0, 0)
Screenshot: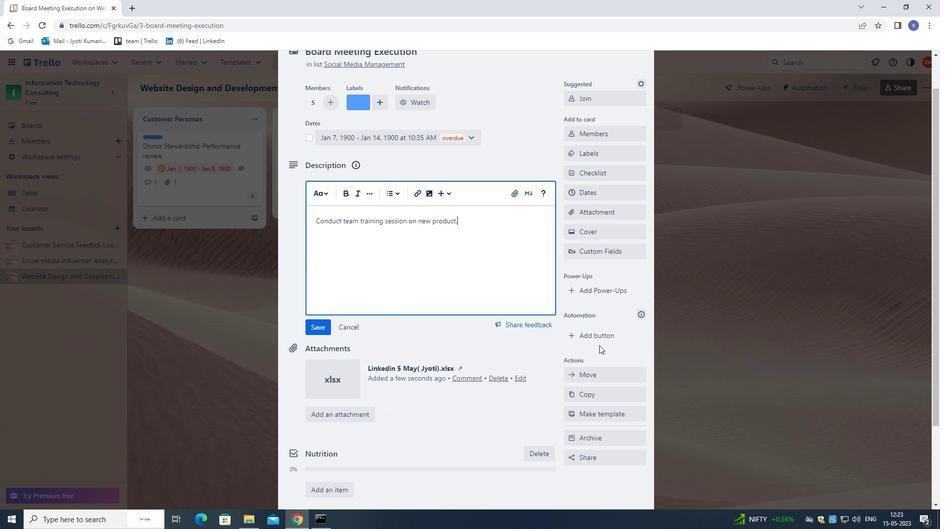 
Action: Mouse moved to (478, 445)
Screenshot: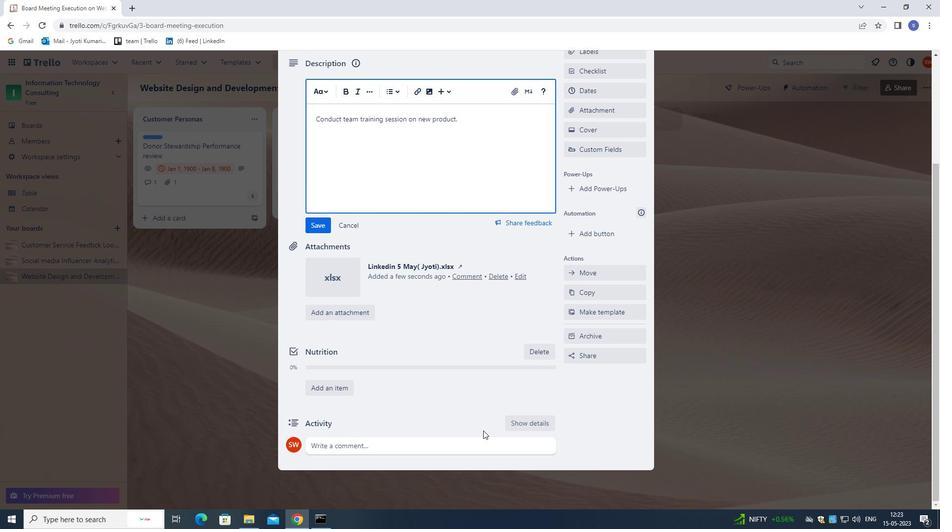 
Action: Mouse pressed left at (478, 445)
Screenshot: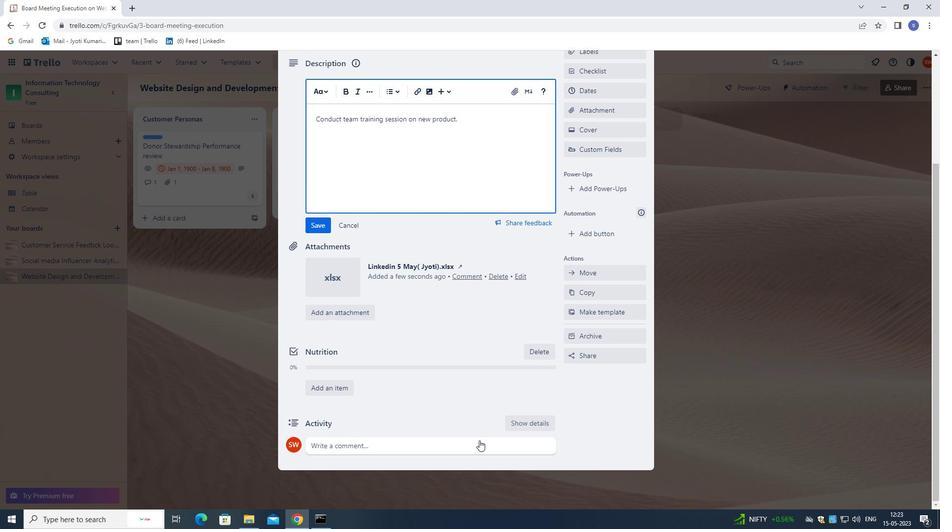 
Action: Mouse moved to (484, 357)
Screenshot: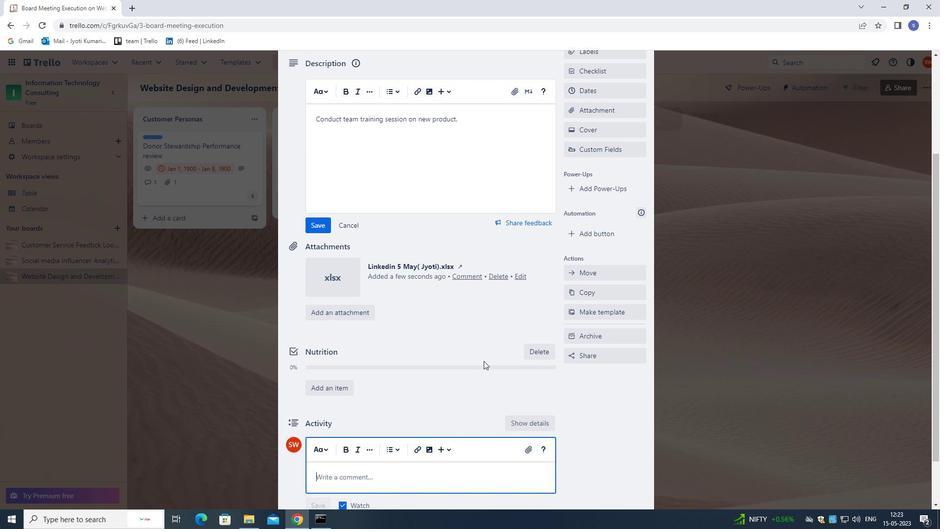 
Action: Key pressed <Key.shift>SINCE<Key.space>THIS<Key.space>ITEM<Key.space>REQUIRES<Key.space>INPUT<Key.space>FROM<Key.space>MULTIPLE<Key.space>MEMBERS,<Key.space>LET<Key.space>US<Key.space>MAKE<Key.space>SURE<Key.space>EVERYONE<Key.space>IS<Key.space>ON<Key.space>THE<Key.space>SAME<Key.space>PAGE<Key.space>BEFORE<Key.space>MOVING<Key.space>FORWARD.
Screenshot: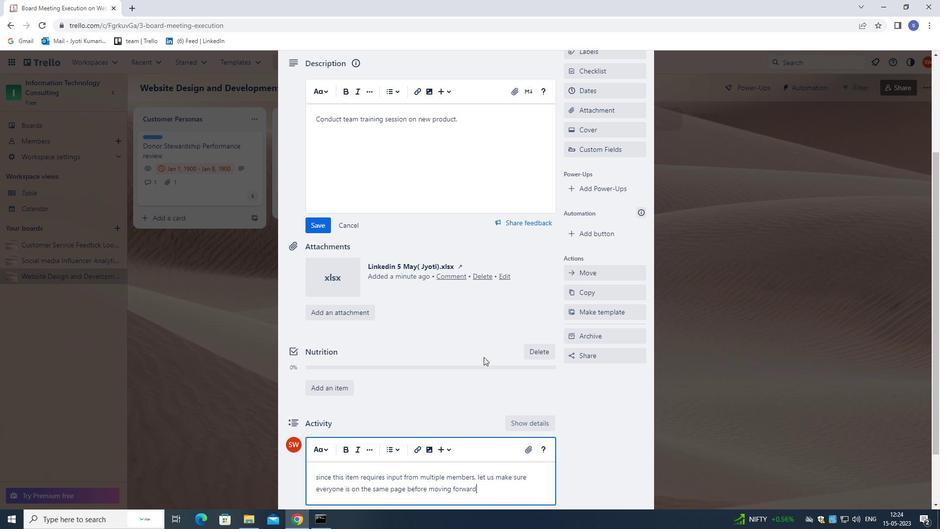 
Action: Mouse moved to (320, 226)
Screenshot: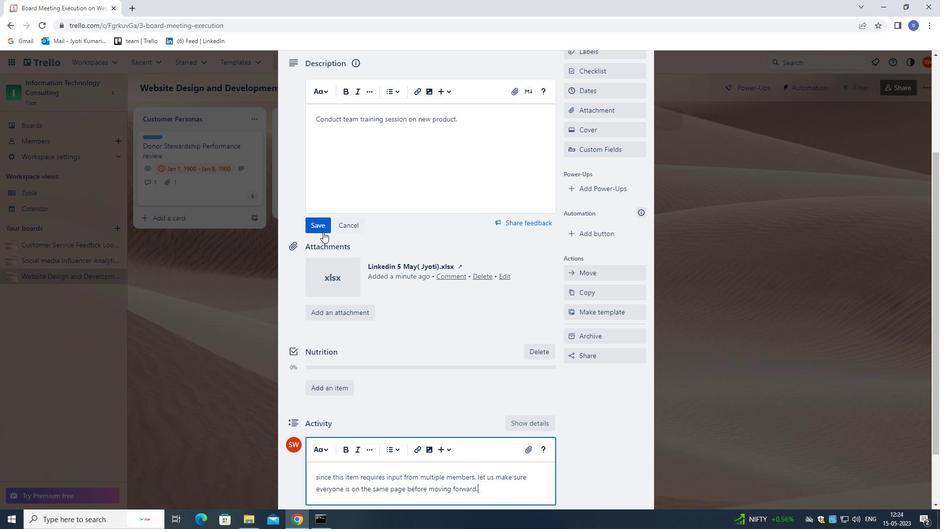 
Action: Mouse pressed left at (320, 226)
Screenshot: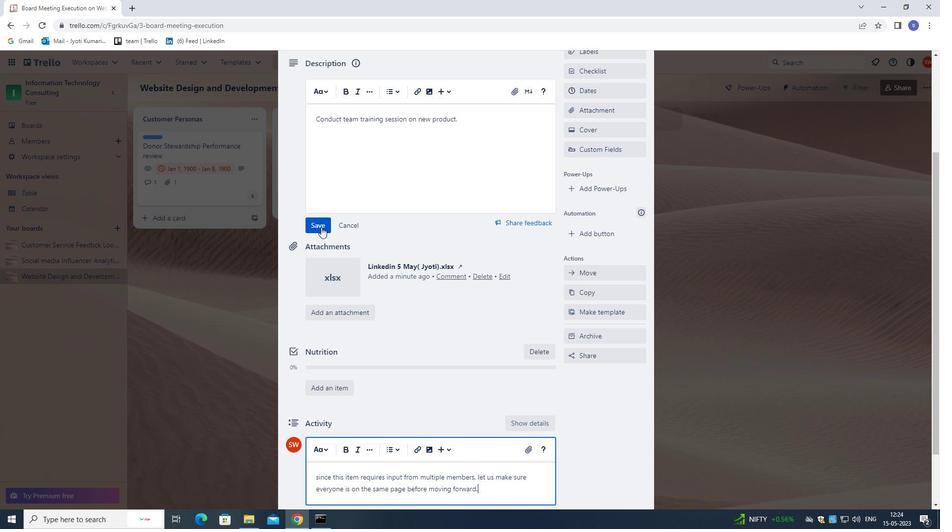 
Action: Mouse moved to (372, 247)
Screenshot: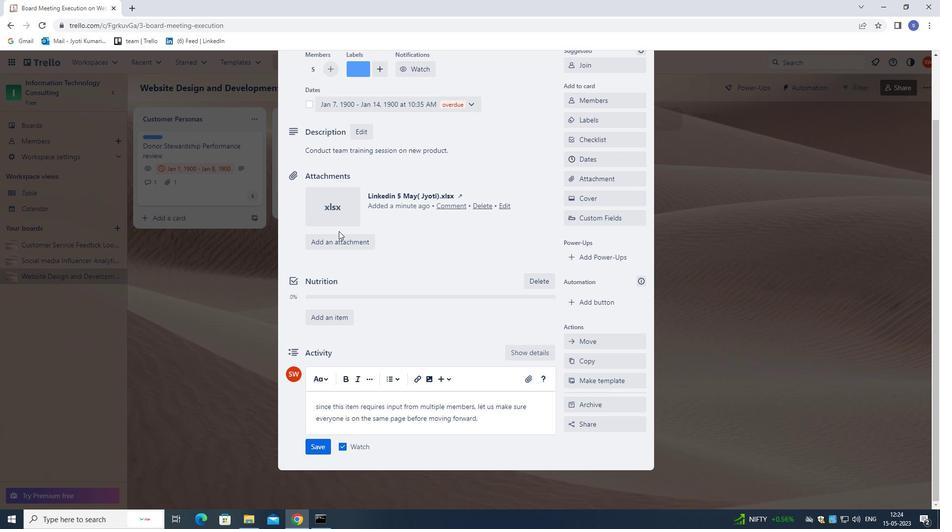
Action: Mouse scrolled (372, 246) with delta (0, 0)
Screenshot: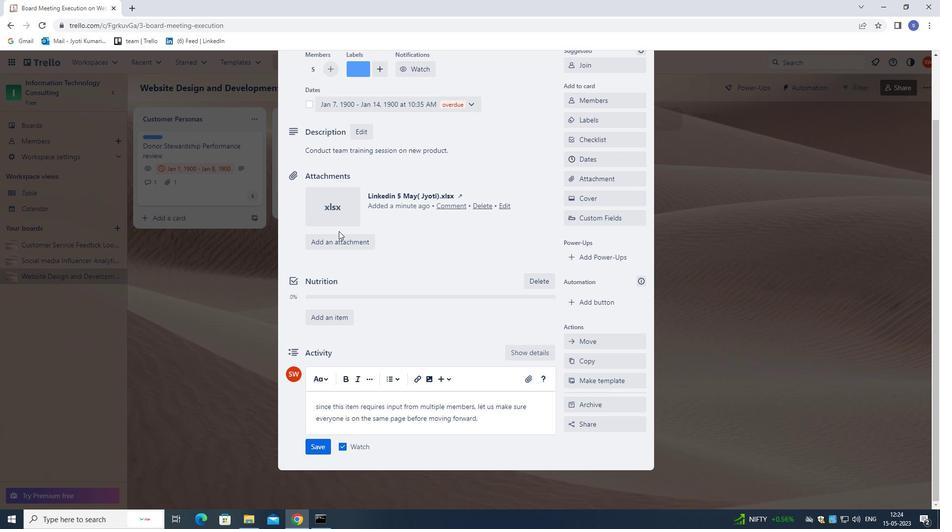 
Action: Mouse moved to (372, 248)
Screenshot: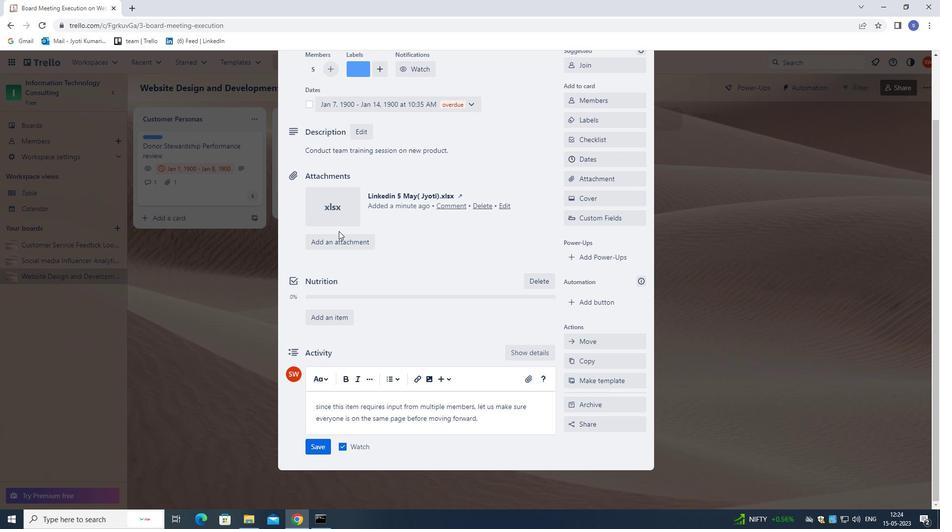 
Action: Mouse scrolled (372, 248) with delta (0, 0)
Screenshot: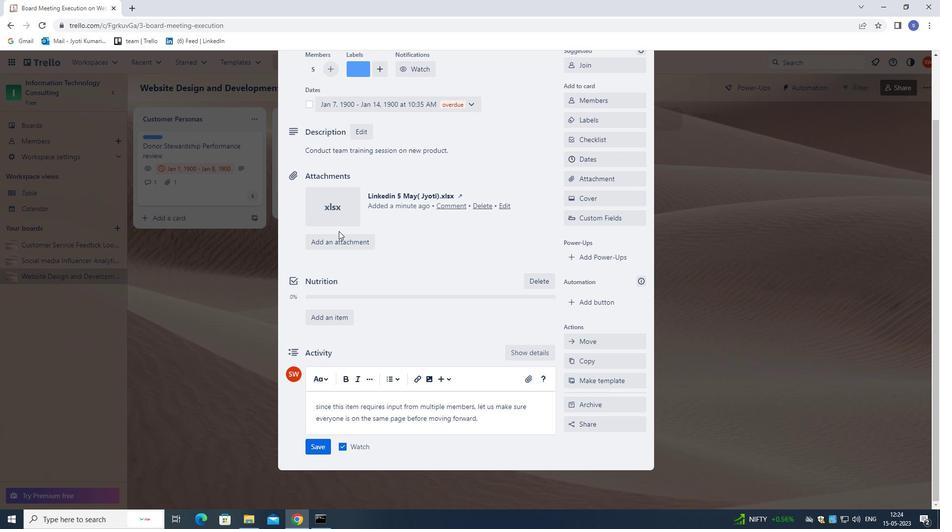 
Action: Mouse moved to (372, 249)
Screenshot: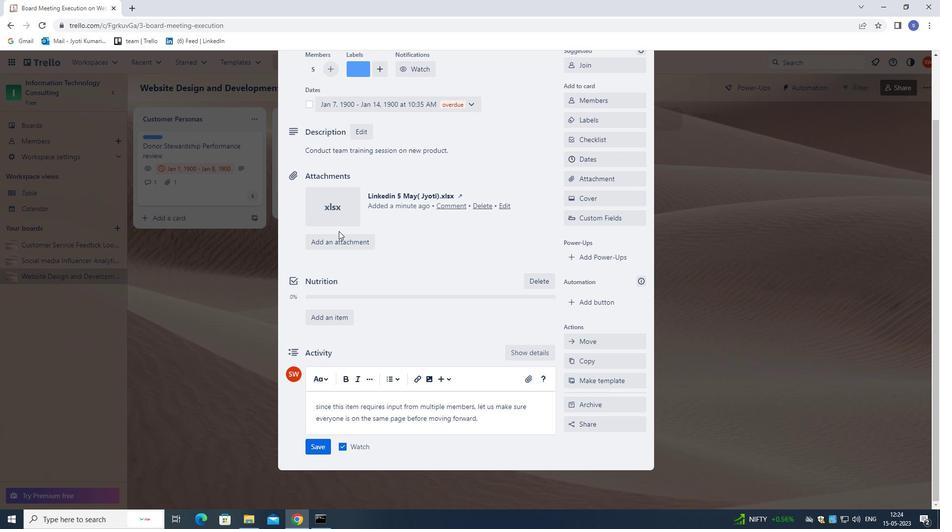 
Action: Mouse scrolled (372, 249) with delta (0, 0)
Screenshot: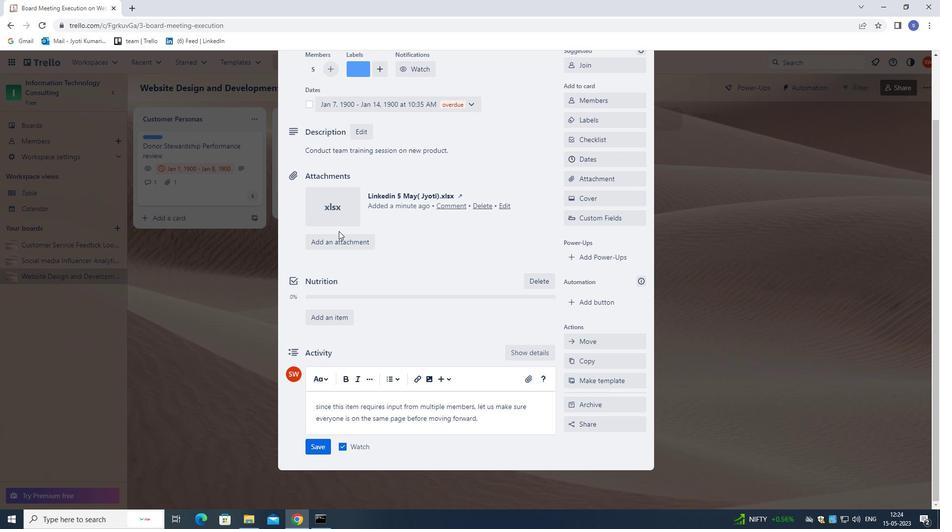 
Action: Mouse moved to (373, 250)
Screenshot: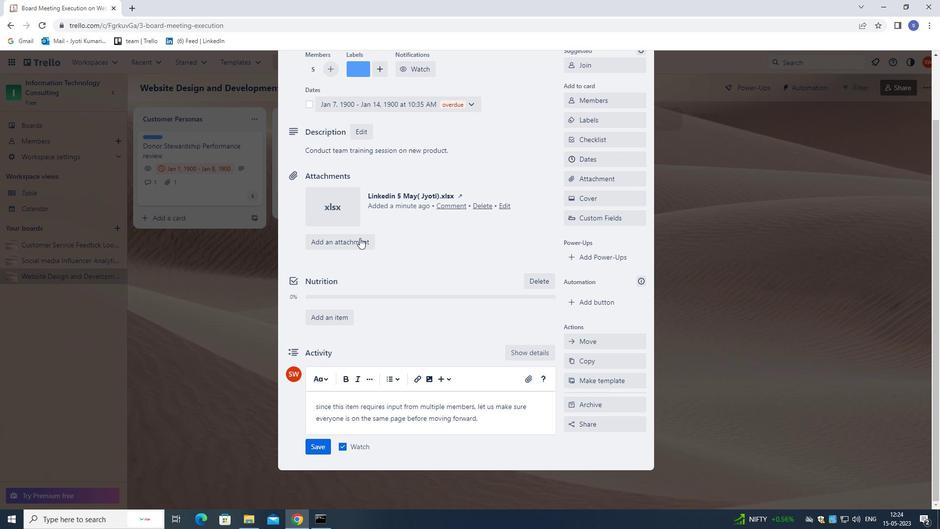 
Action: Mouse scrolled (373, 250) with delta (0, 0)
Screenshot: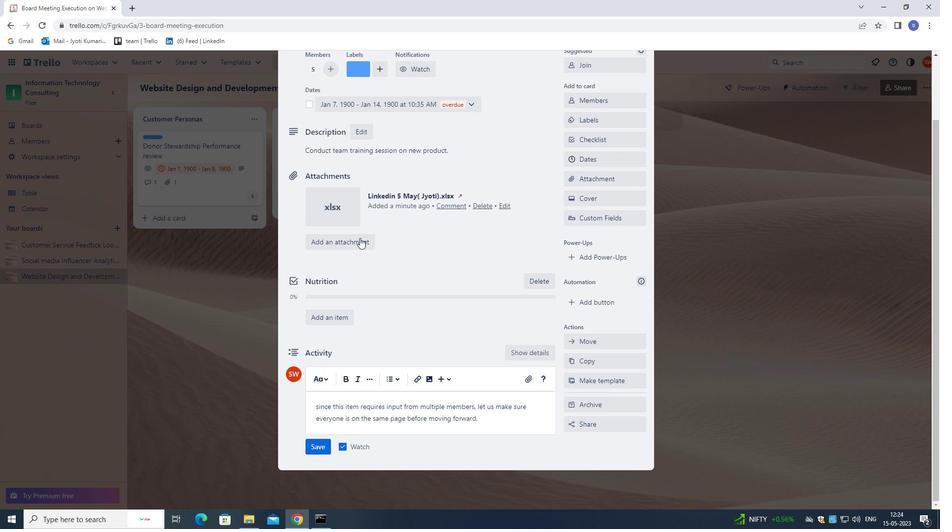 
Action: Mouse moved to (315, 450)
Screenshot: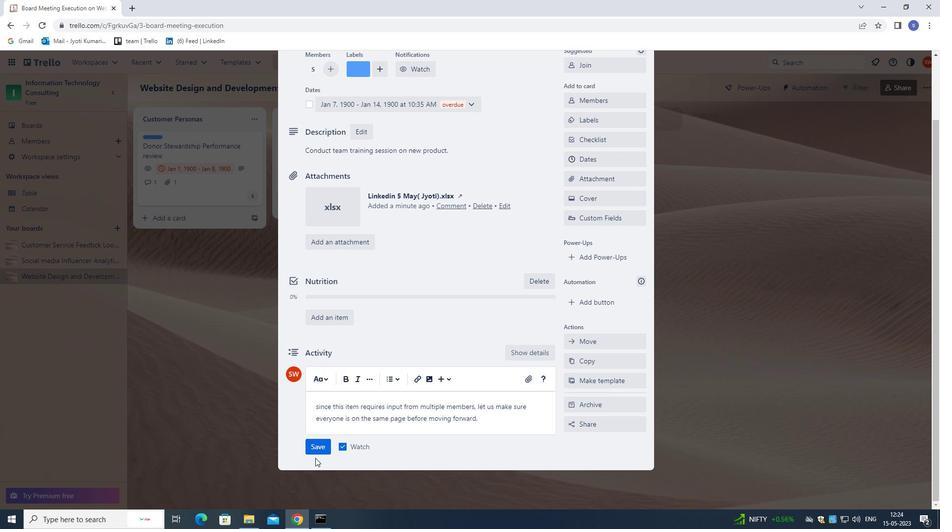 
Action: Mouse pressed left at (315, 450)
Screenshot: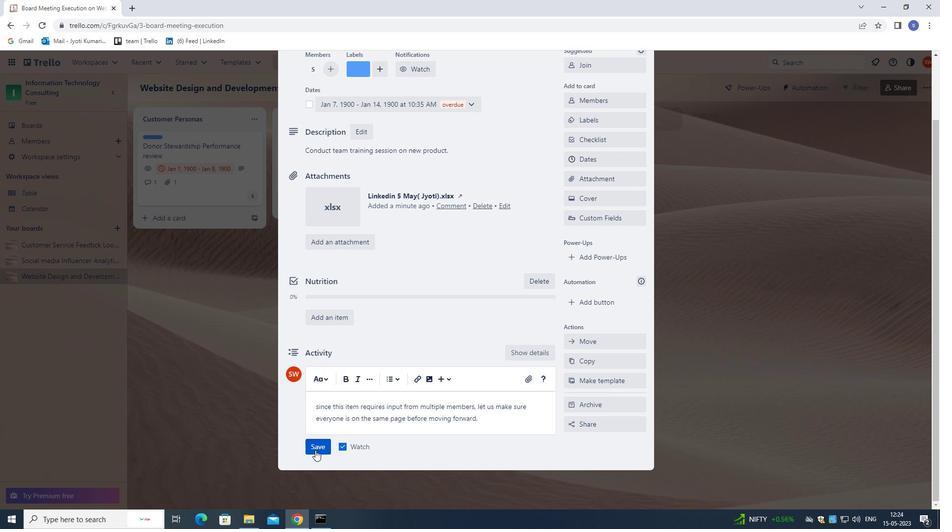 
Action: Mouse moved to (452, 333)
Screenshot: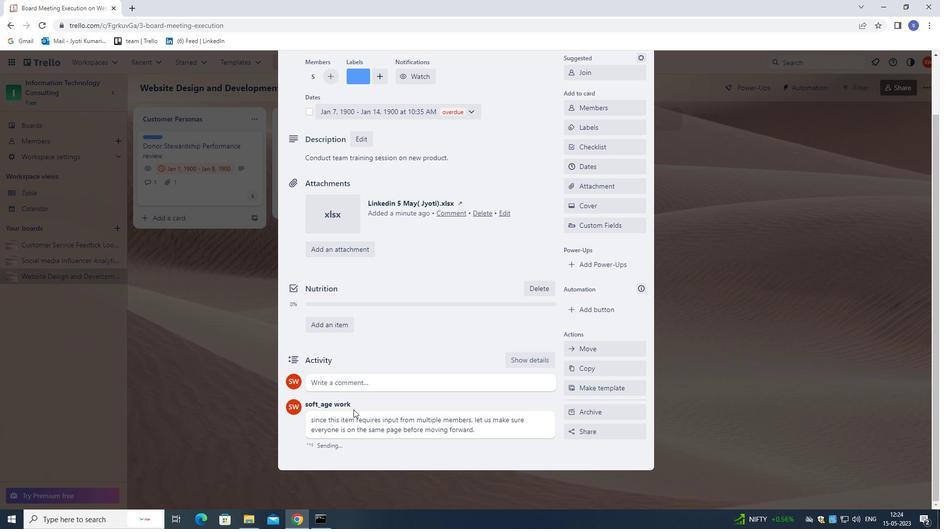 
Action: Mouse scrolled (452, 334) with delta (0, 0)
Screenshot: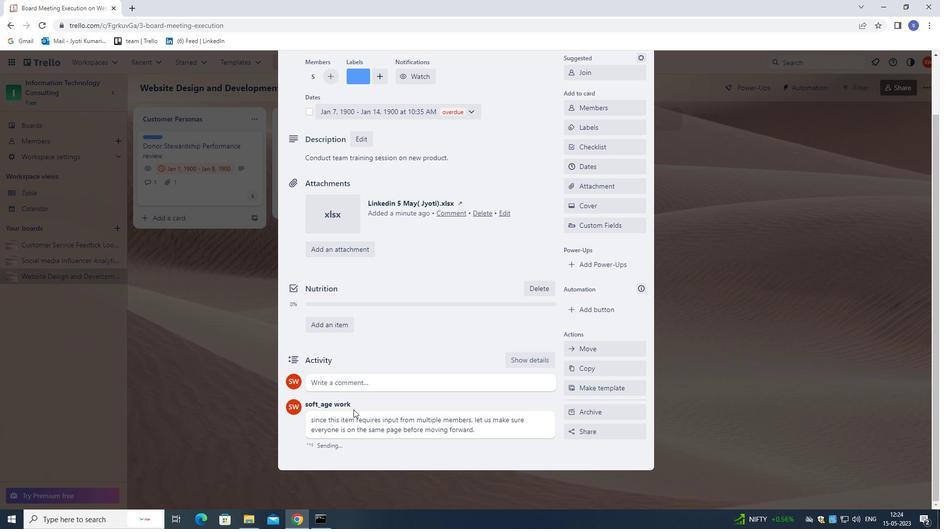 
Action: Mouse moved to (456, 330)
Screenshot: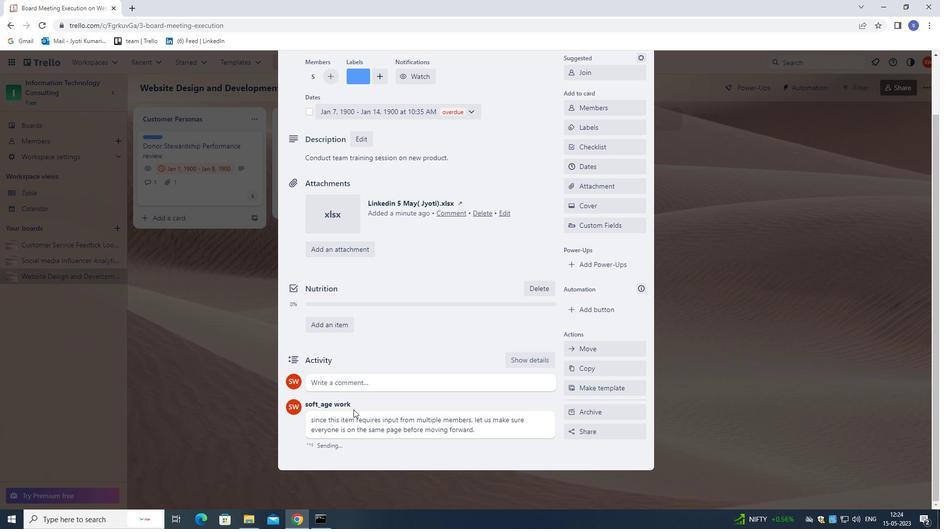 
Action: Mouse scrolled (456, 331) with delta (0, 0)
Screenshot: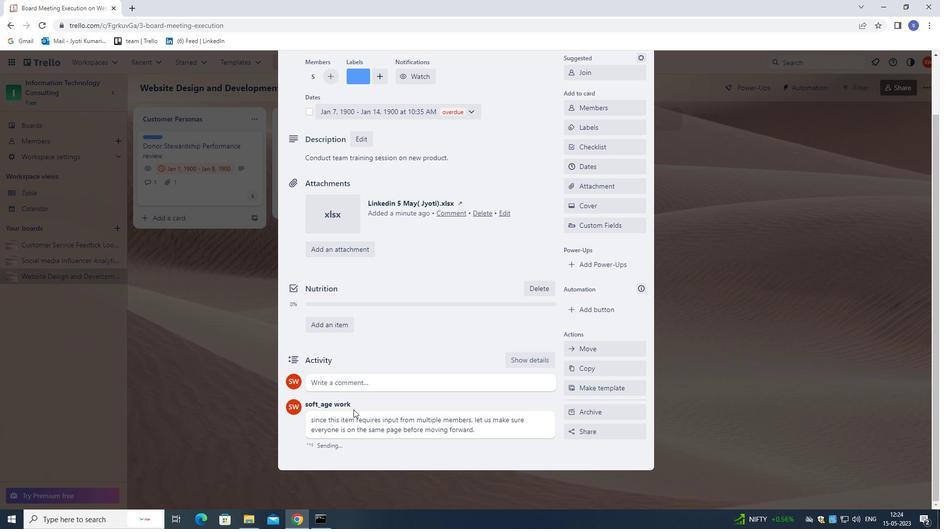 
Action: Mouse moved to (462, 325)
Screenshot: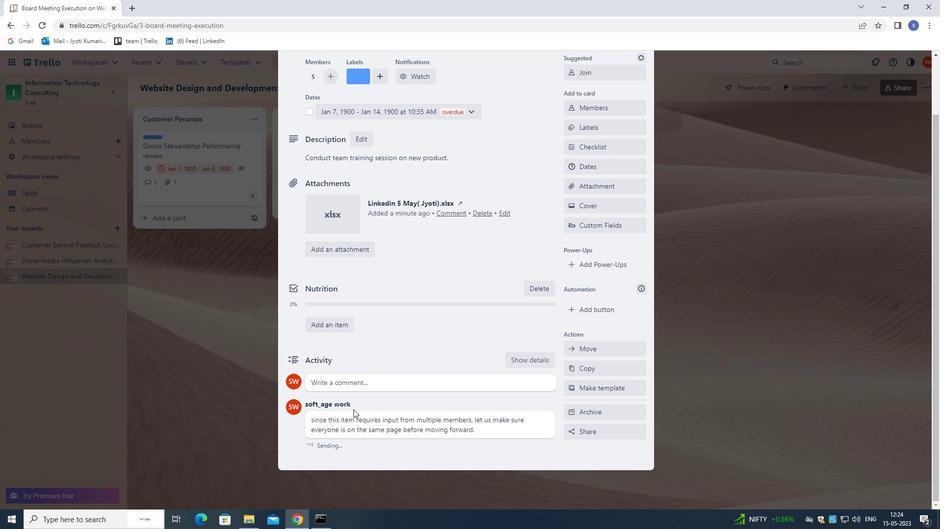 
Action: Mouse scrolled (462, 325) with delta (0, 0)
Screenshot: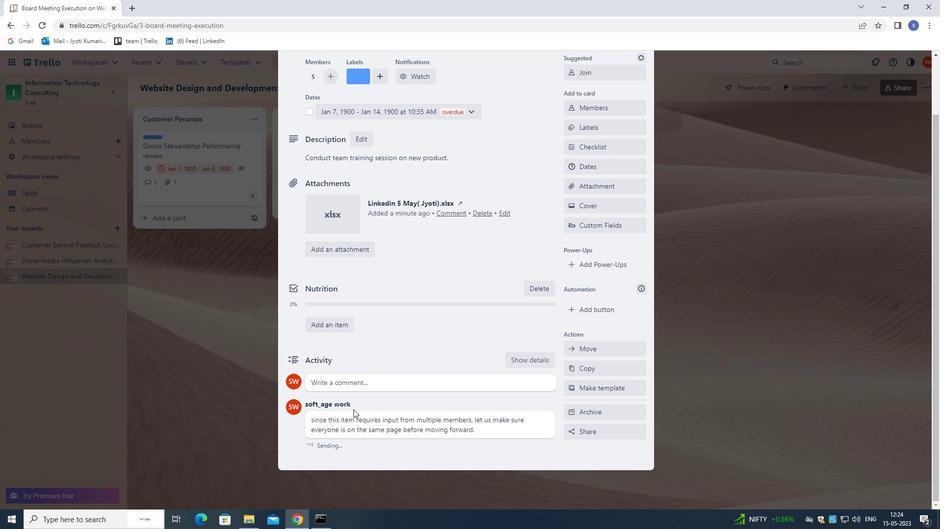 
Action: Mouse moved to (466, 323)
Screenshot: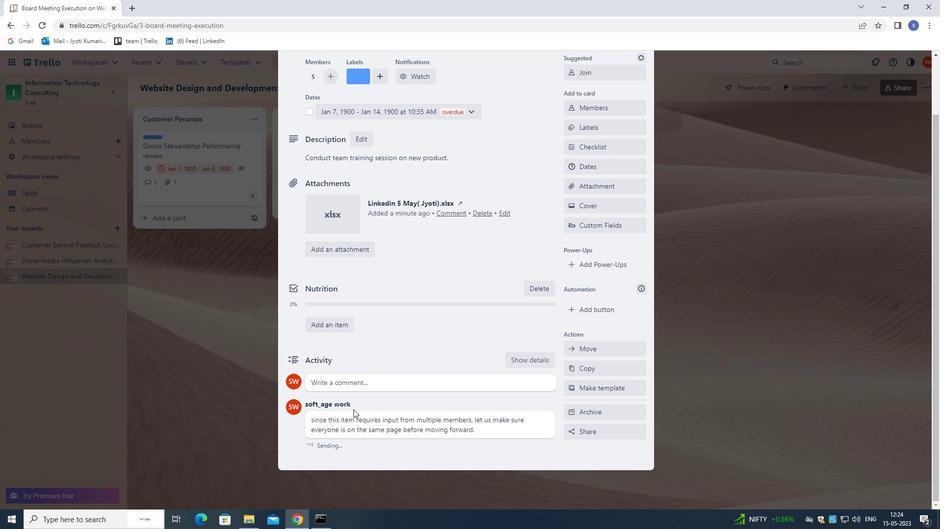
Action: Mouse scrolled (466, 323) with delta (0, 0)
Screenshot: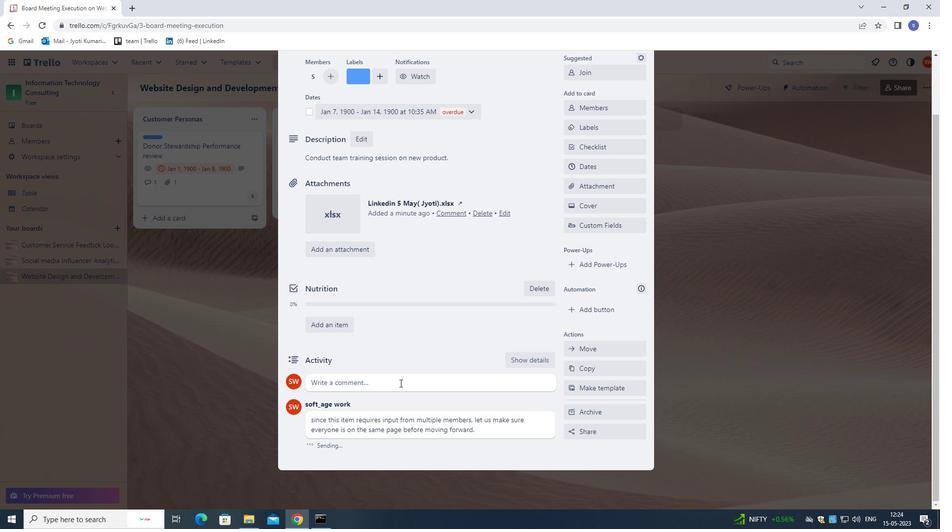 
Action: Mouse scrolled (466, 323) with delta (0, 0)
Screenshot: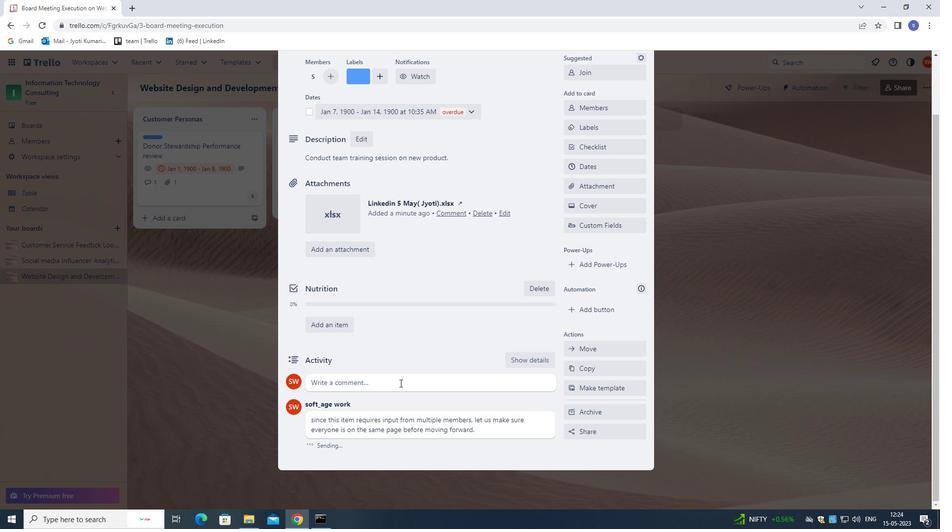 
Action: Mouse moved to (466, 322)
Screenshot: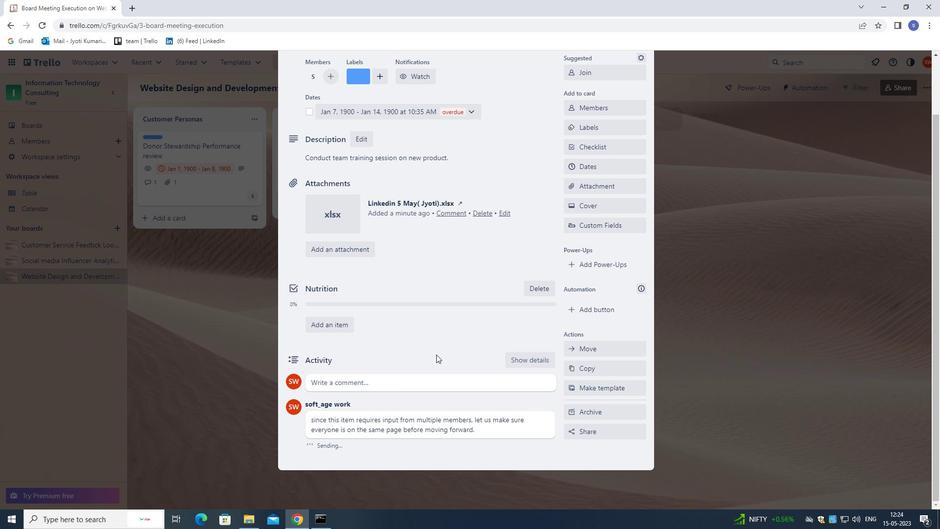 
Action: Mouse scrolled (466, 323) with delta (0, 0)
Screenshot: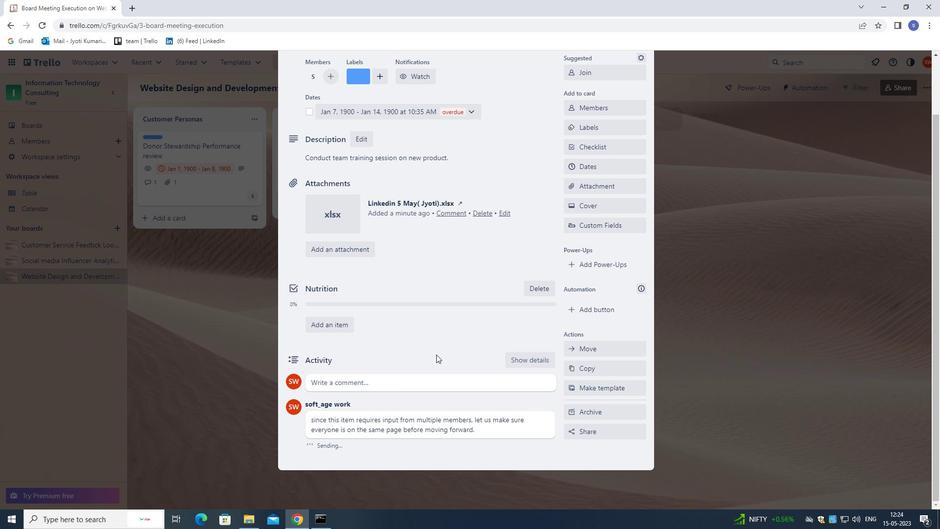 
Action: Mouse moved to (643, 83)
Screenshot: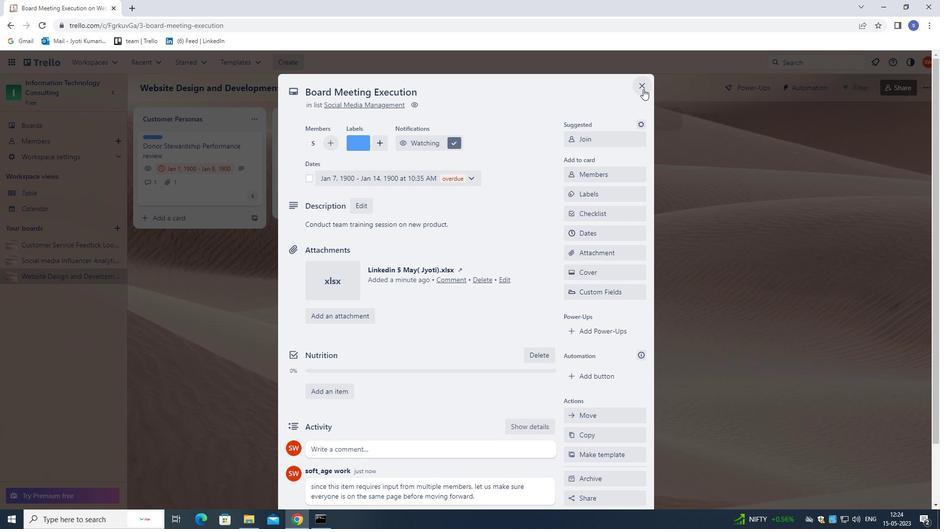 
Action: Mouse pressed left at (643, 83)
Screenshot: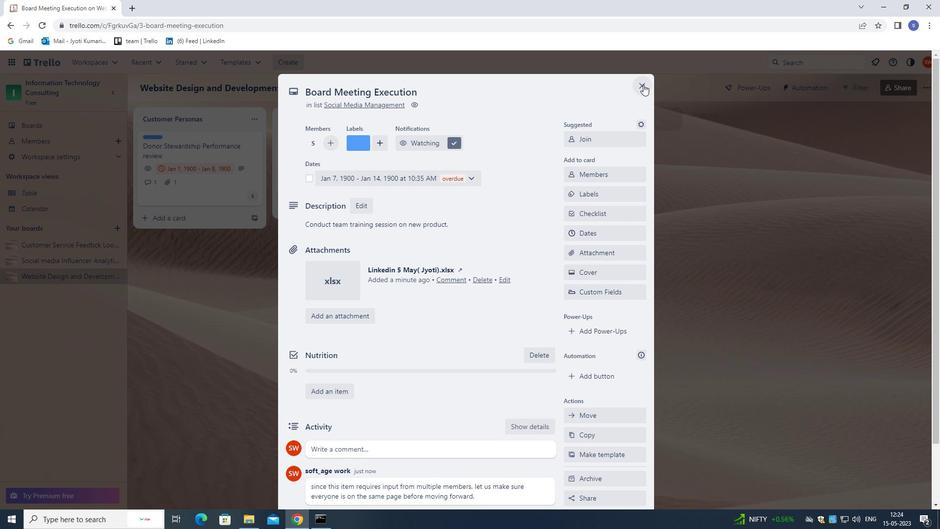 
Action: Mouse moved to (640, 80)
Screenshot: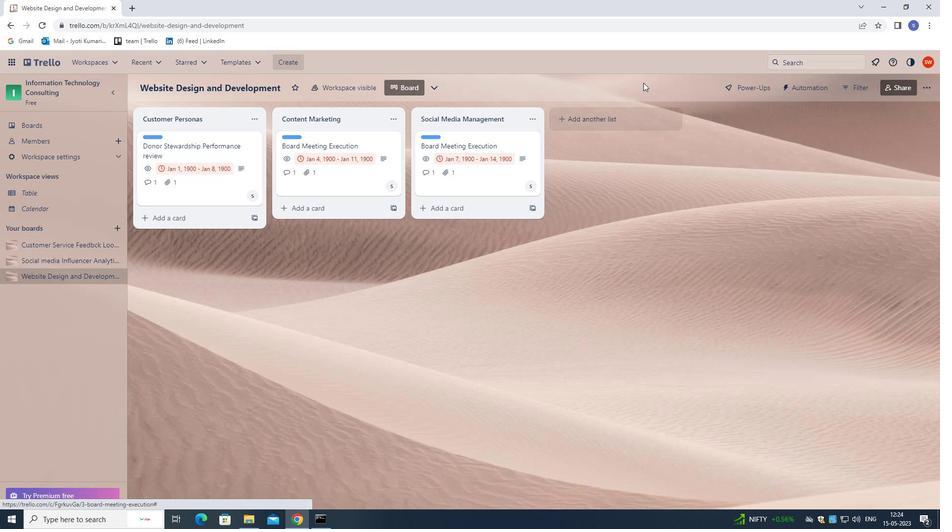 
